Task: Look for space in Poza Rica de Hidalgo, Mexico from 4th August, 2023 to 8th August, 2023 for 1 adult in price range Rs.10000 to Rs.15000. Place can be private room with 1  bedroom having 1 bed and 1 bathroom. Property type can be flatguest house, hotel. Booking option can be shelf check-in. Required host language is English.
Action: Mouse moved to (432, 100)
Screenshot: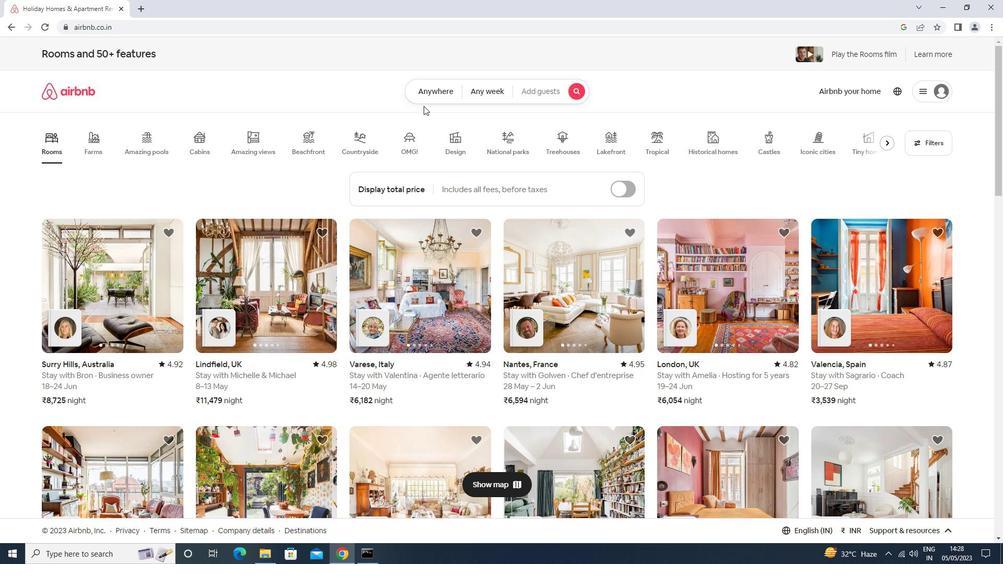 
Action: Mouse pressed left at (432, 100)
Screenshot: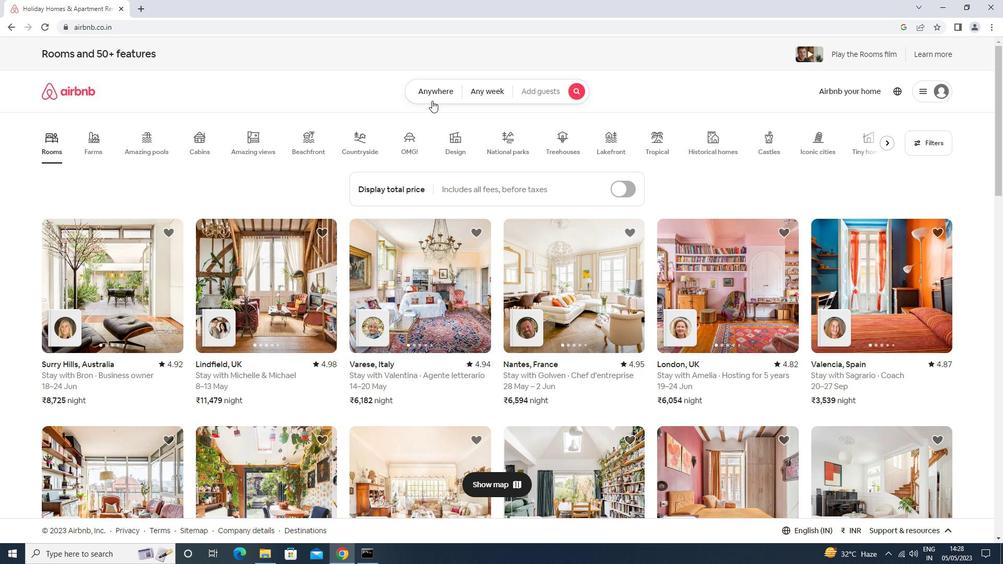 
Action: Mouse moved to (380, 138)
Screenshot: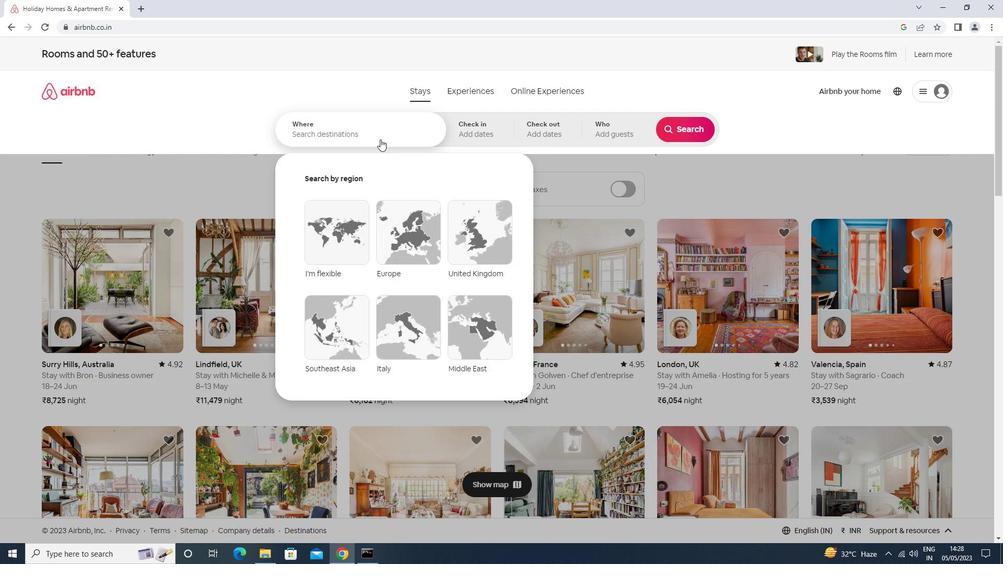 
Action: Mouse pressed left at (380, 138)
Screenshot: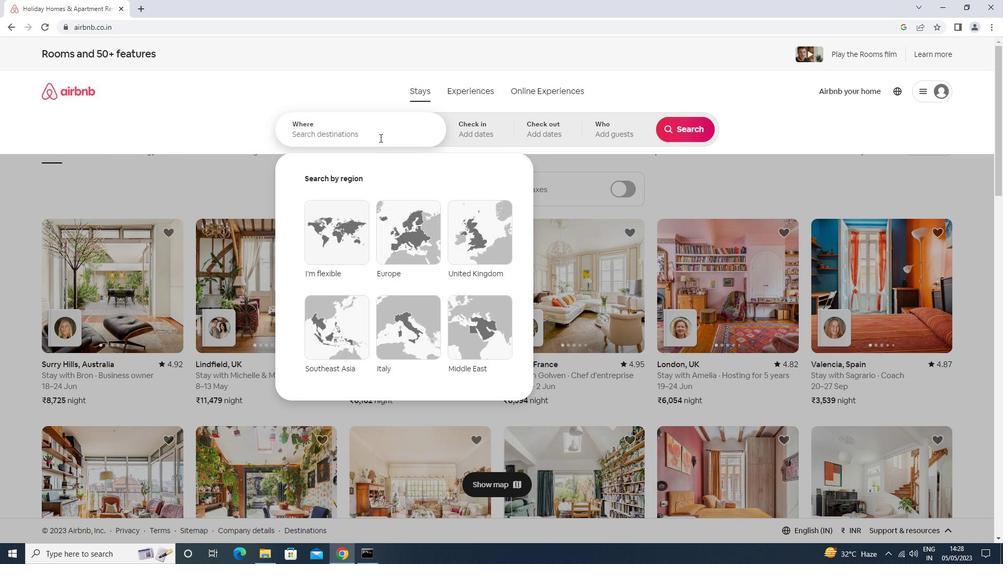 
Action: Key pressed <Key.shift><Key.shift>P<Key.space><Key.backspace>OZO<Key.space><Key.shift>RICA<Key.space>DEW<Key.backspace><Key.space><Key.shift>HI<Key.down><Key.enter>
Screenshot: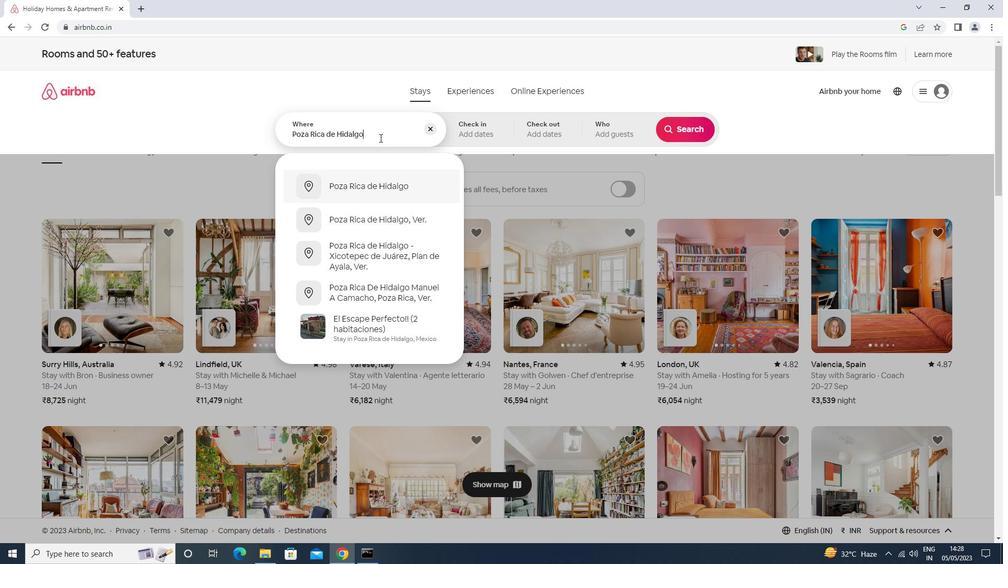 
Action: Mouse moved to (677, 210)
Screenshot: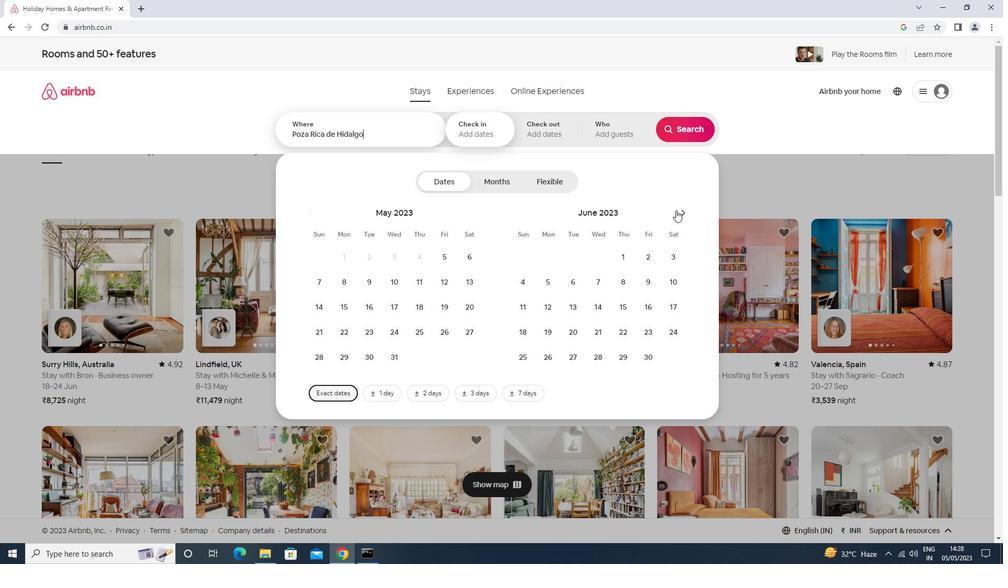 
Action: Mouse pressed left at (677, 210)
Screenshot: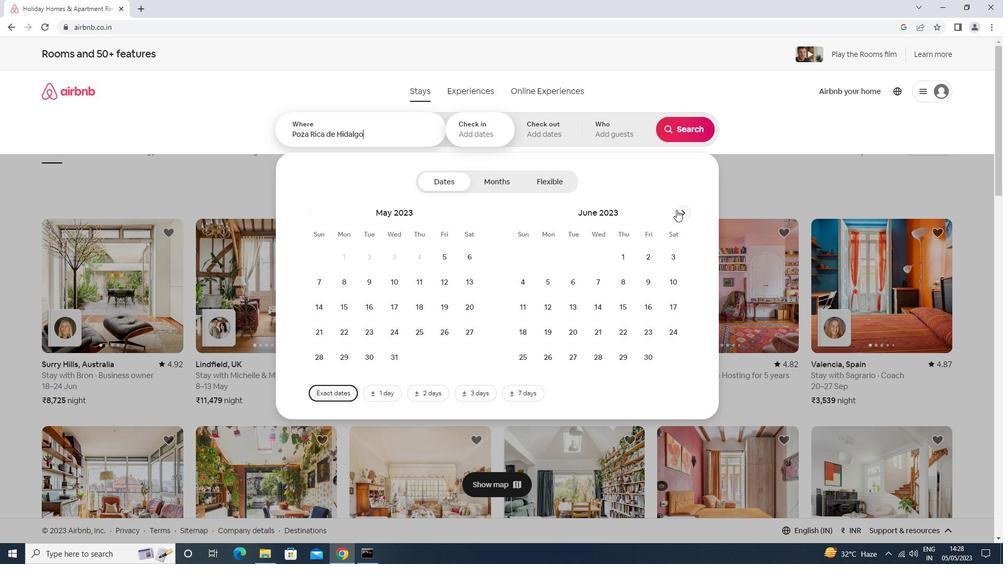 
Action: Mouse pressed left at (677, 210)
Screenshot: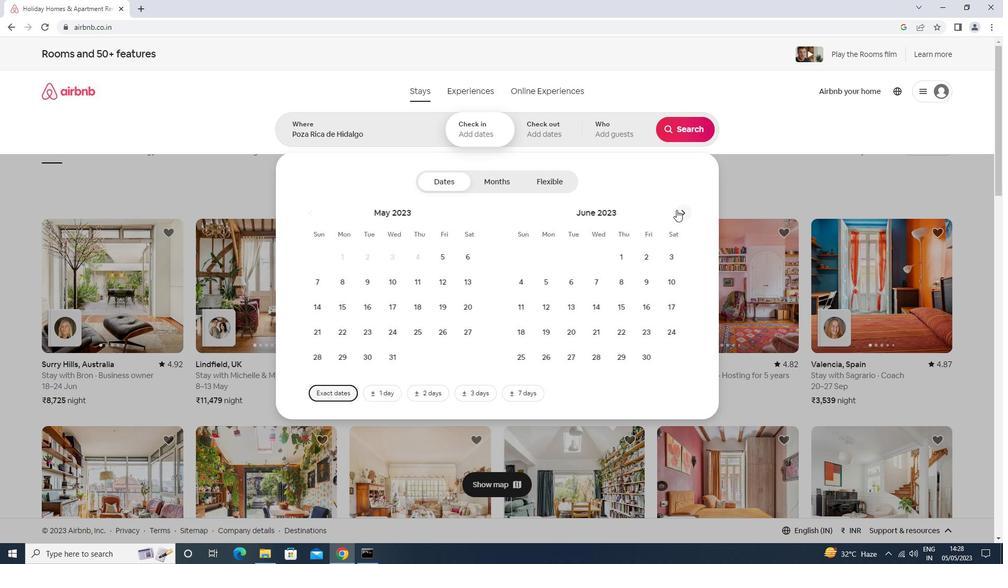 
Action: Mouse pressed left at (677, 210)
Screenshot: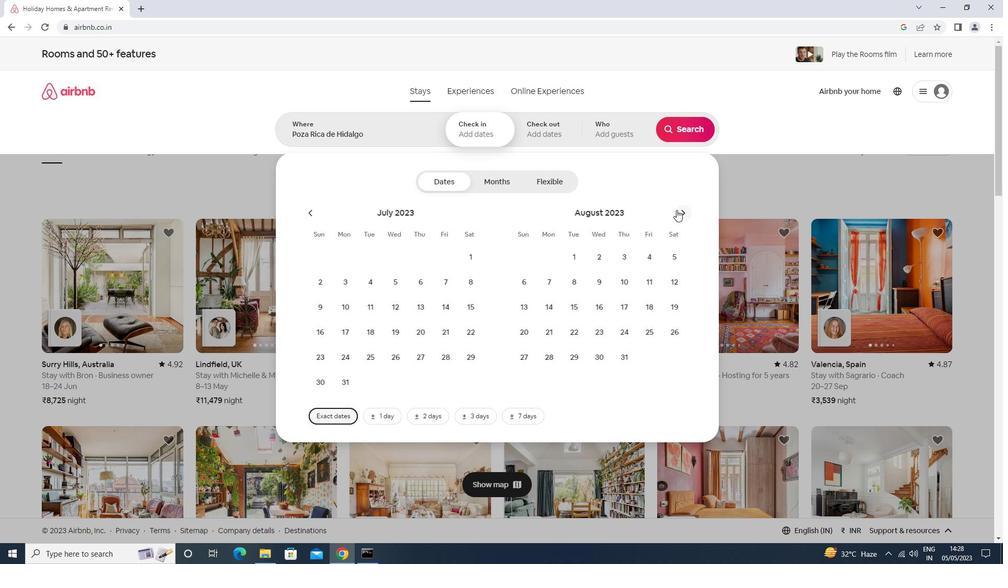 
Action: Mouse moved to (425, 258)
Screenshot: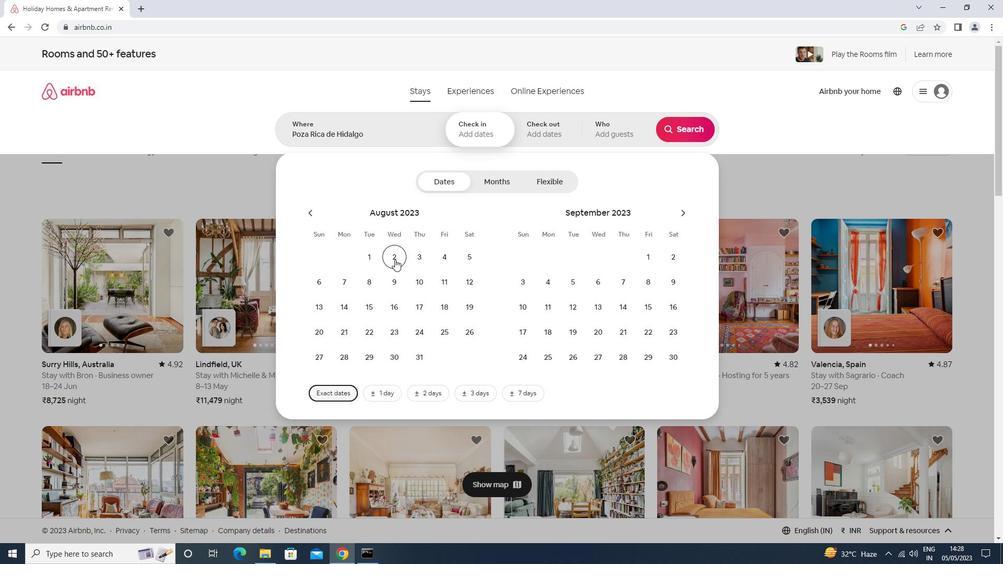 
Action: Mouse pressed left at (425, 258)
Screenshot: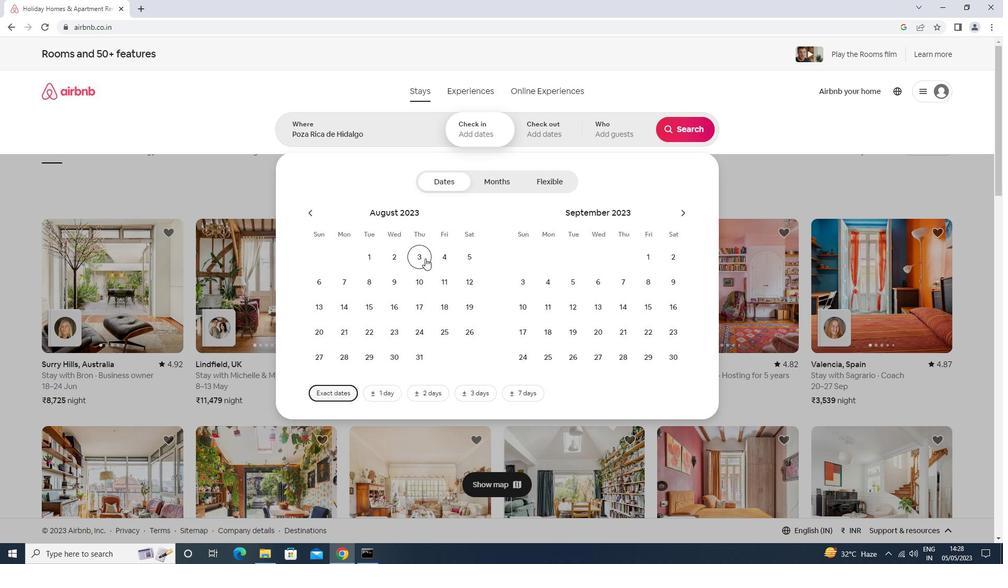 
Action: Mouse moved to (370, 277)
Screenshot: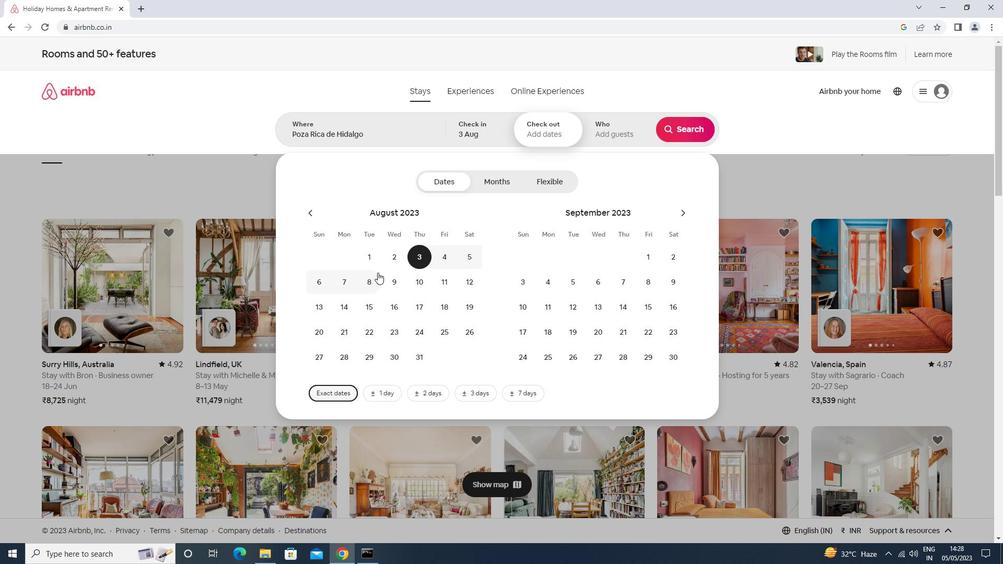 
Action: Mouse pressed left at (370, 277)
Screenshot: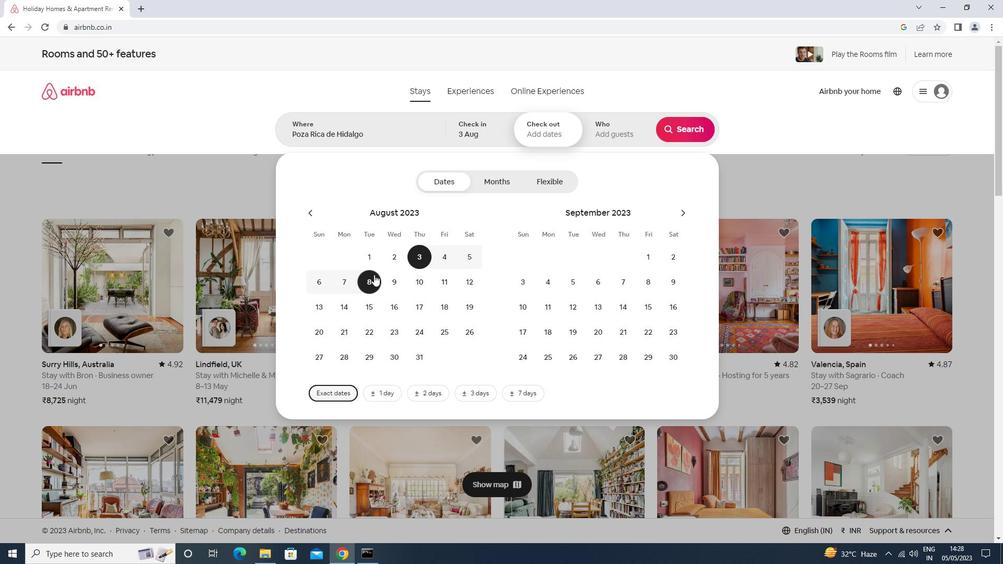 
Action: Mouse moved to (630, 135)
Screenshot: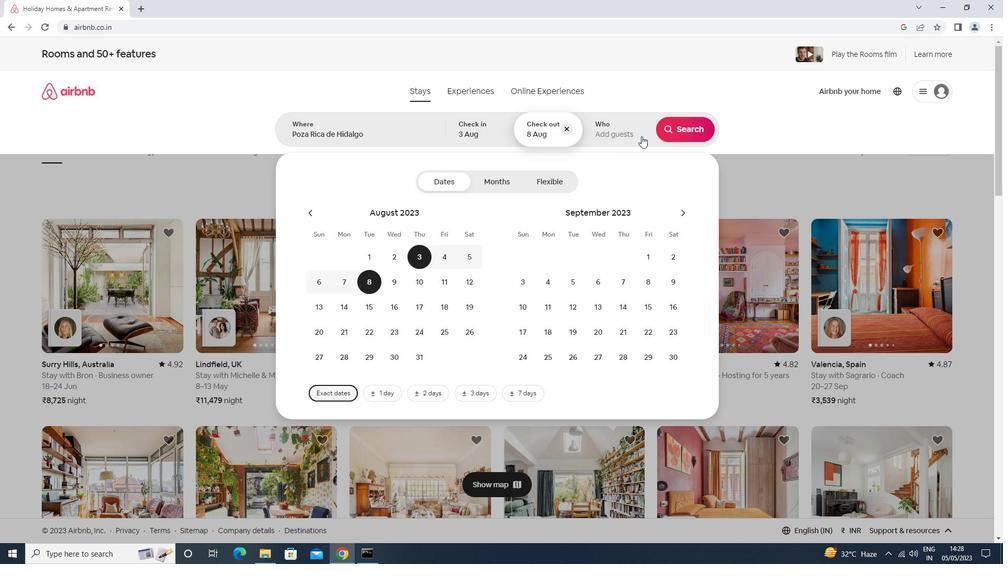 
Action: Mouse pressed left at (630, 135)
Screenshot: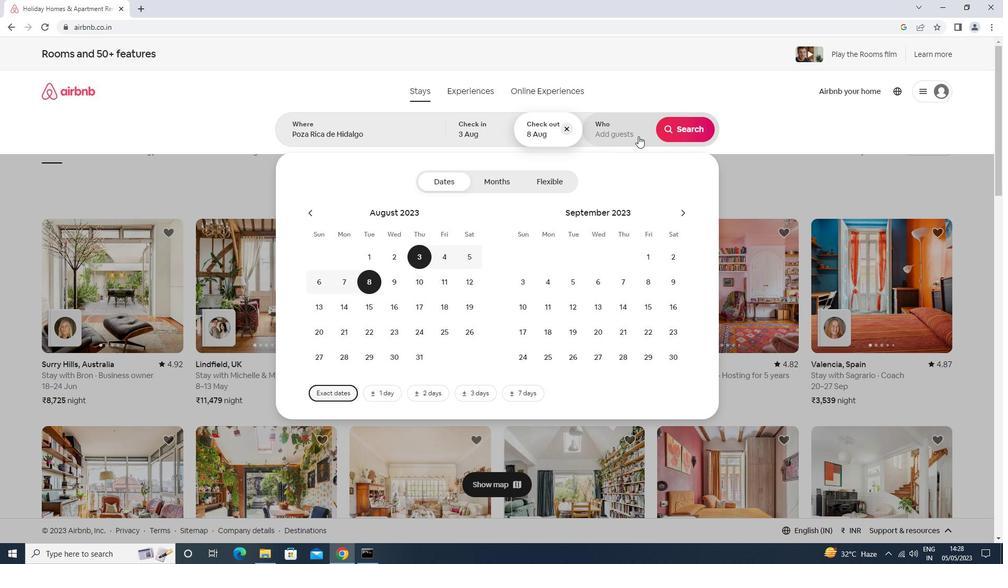 
Action: Mouse moved to (685, 182)
Screenshot: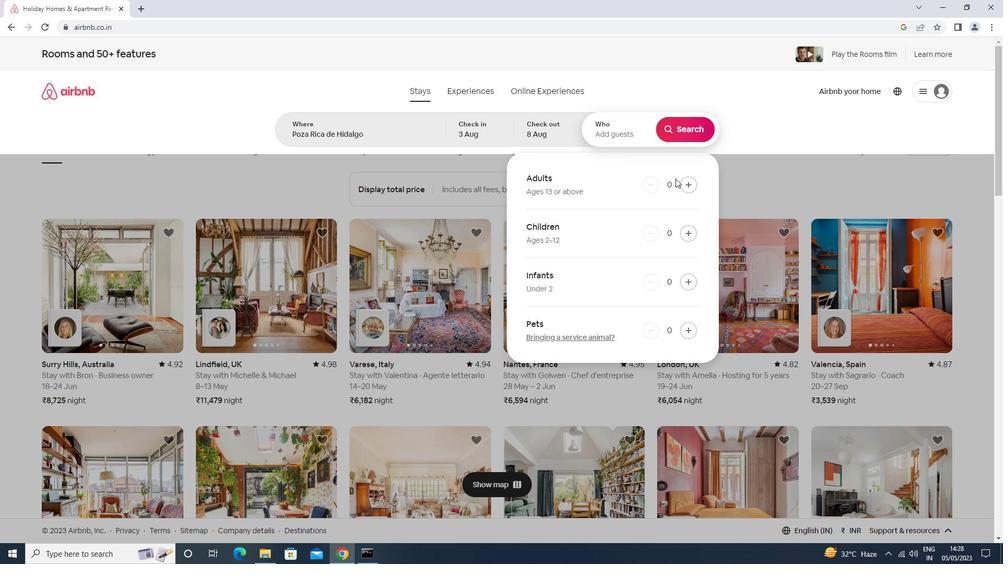 
Action: Mouse pressed left at (685, 182)
Screenshot: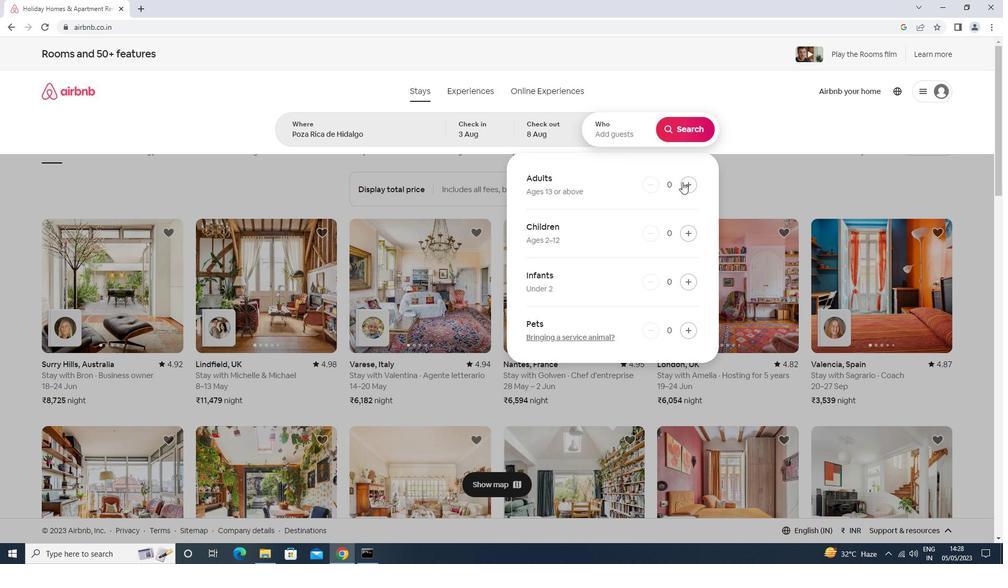 
Action: Mouse moved to (676, 130)
Screenshot: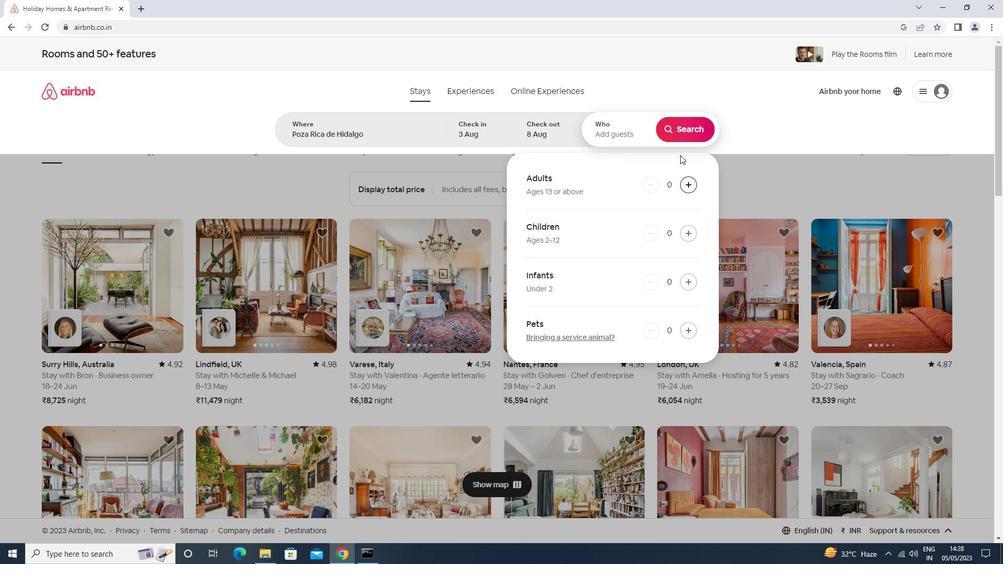 
Action: Mouse pressed left at (676, 130)
Screenshot: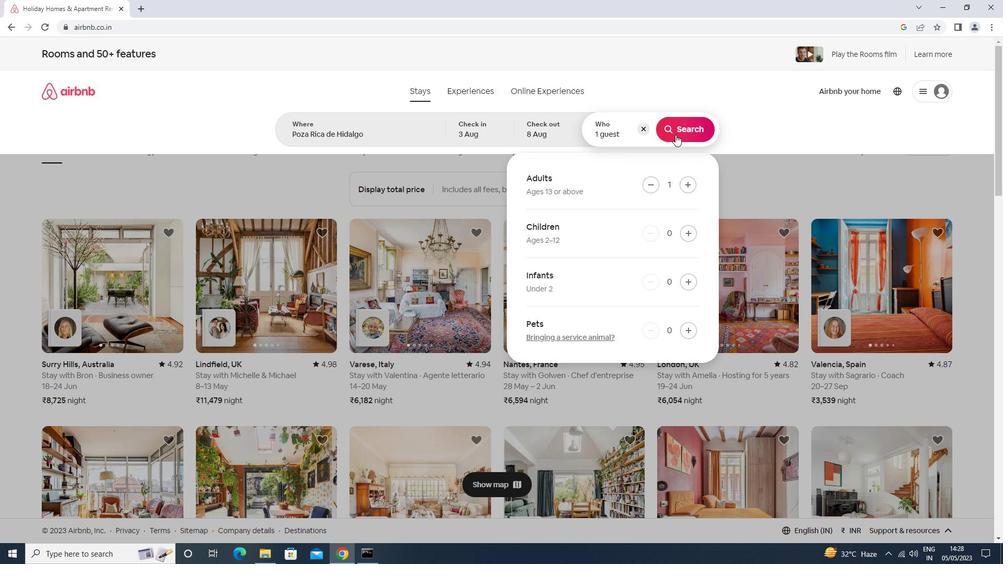 
Action: Mouse moved to (957, 96)
Screenshot: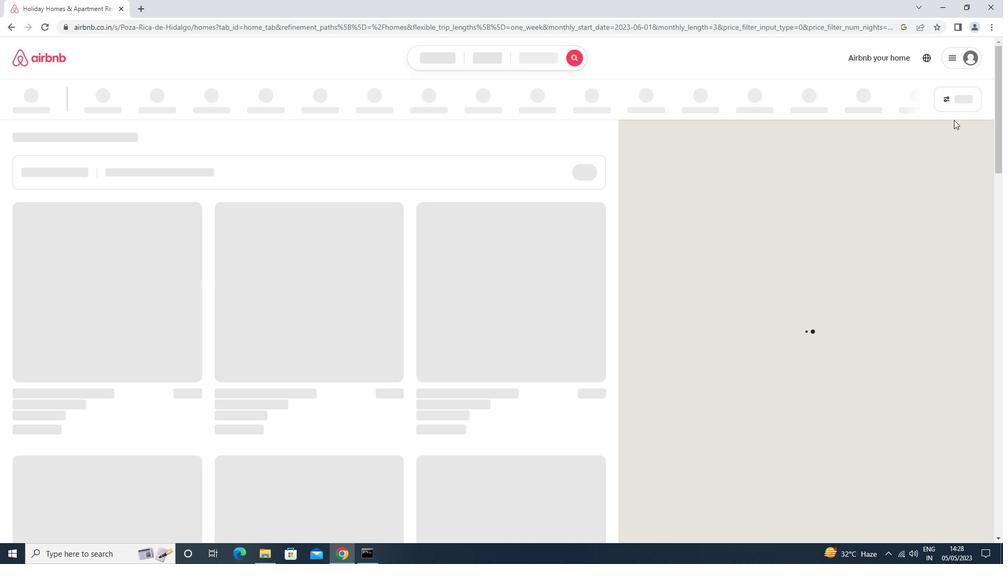 
Action: Mouse pressed left at (957, 96)
Screenshot: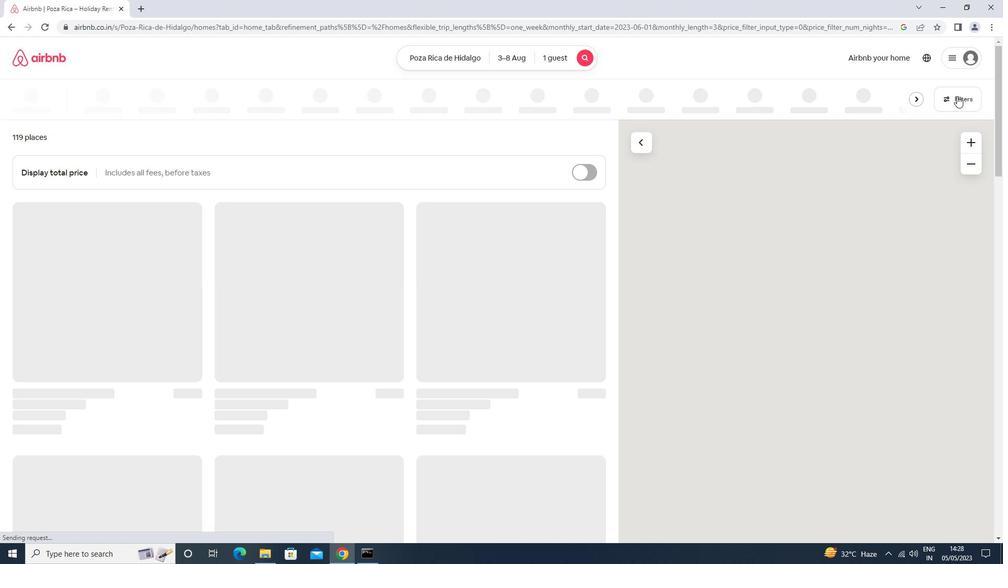 
Action: Mouse moved to (392, 353)
Screenshot: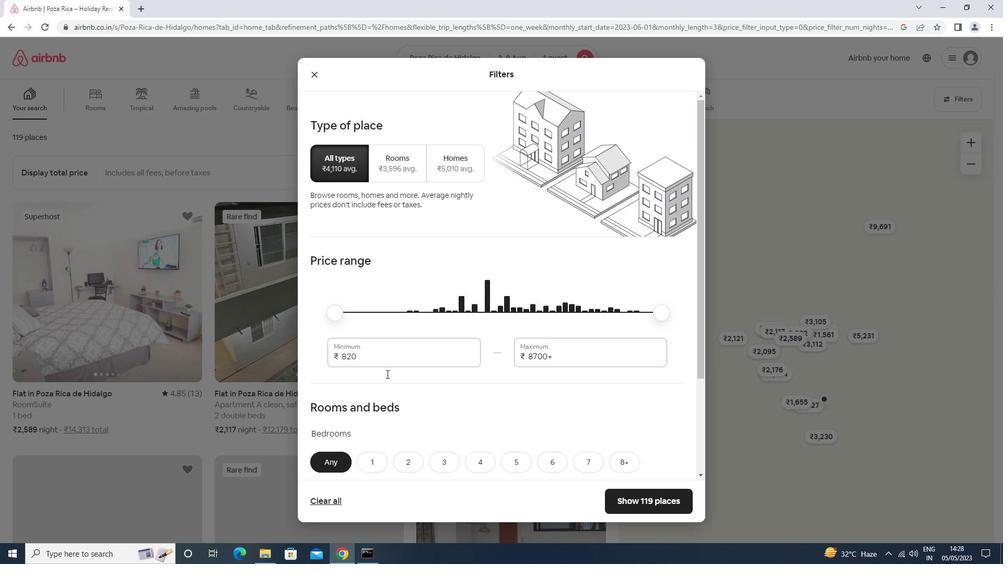 
Action: Mouse pressed left at (392, 353)
Screenshot: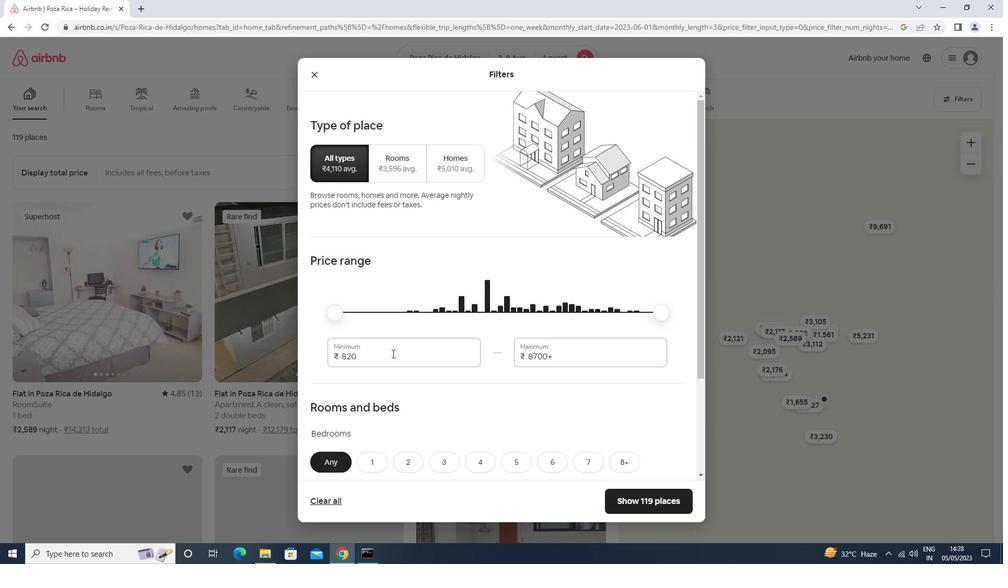 
Action: Mouse moved to (392, 353)
Screenshot: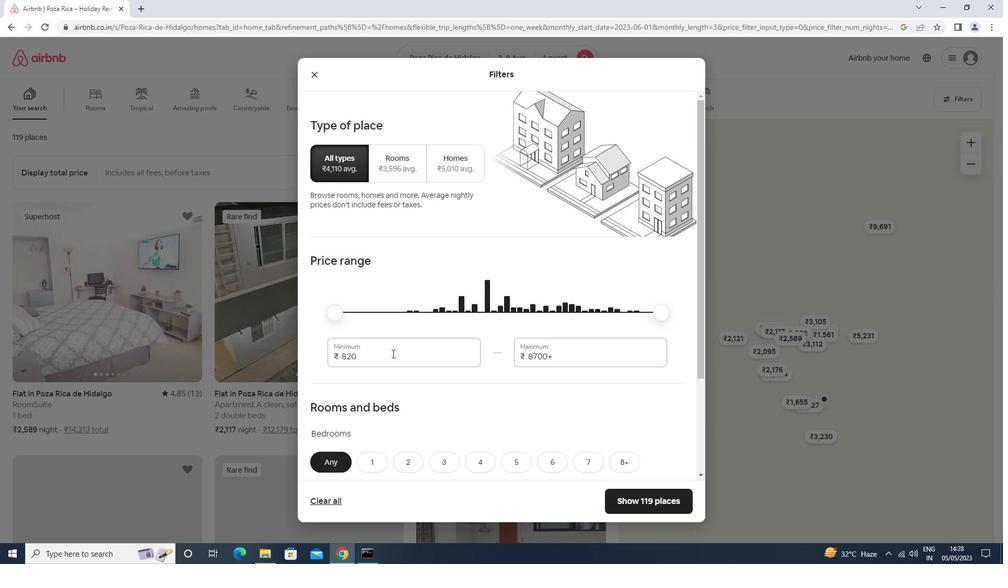 
Action: Key pressed <Key.backspace><Key.backspace><Key.backspace><Key.backspace>10000<Key.tab>15000
Screenshot: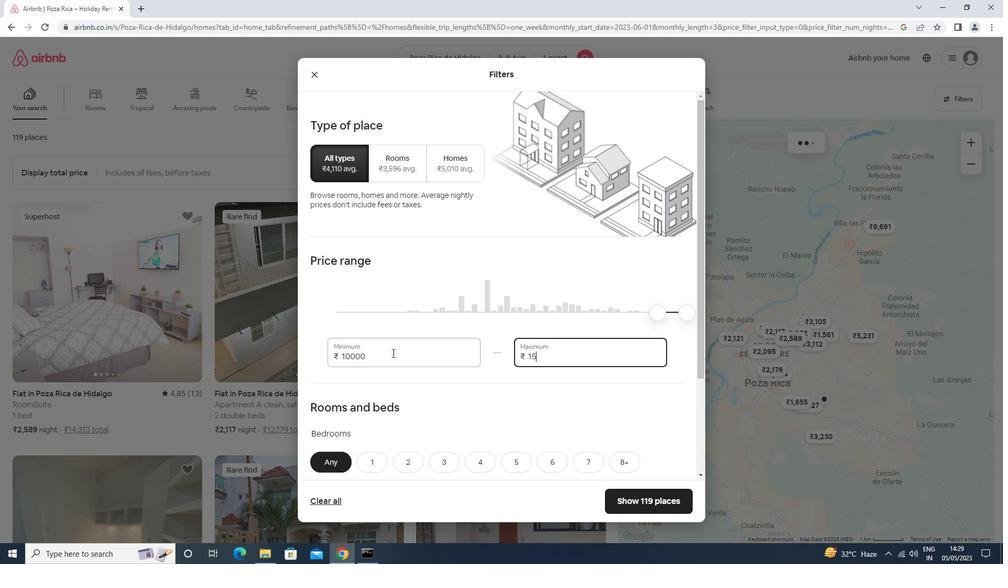 
Action: Mouse scrolled (392, 352) with delta (0, 0)
Screenshot: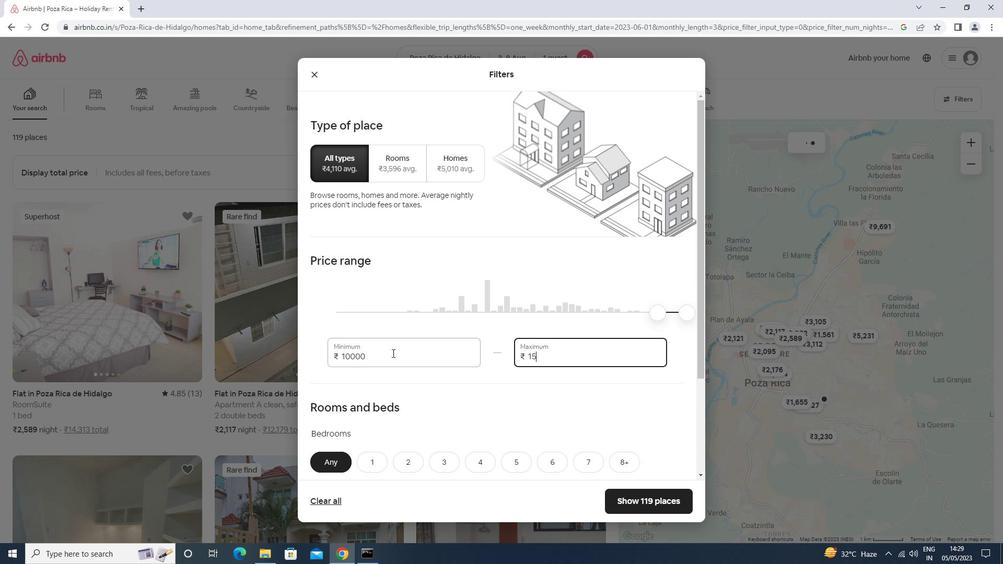 
Action: Mouse scrolled (392, 352) with delta (0, 0)
Screenshot: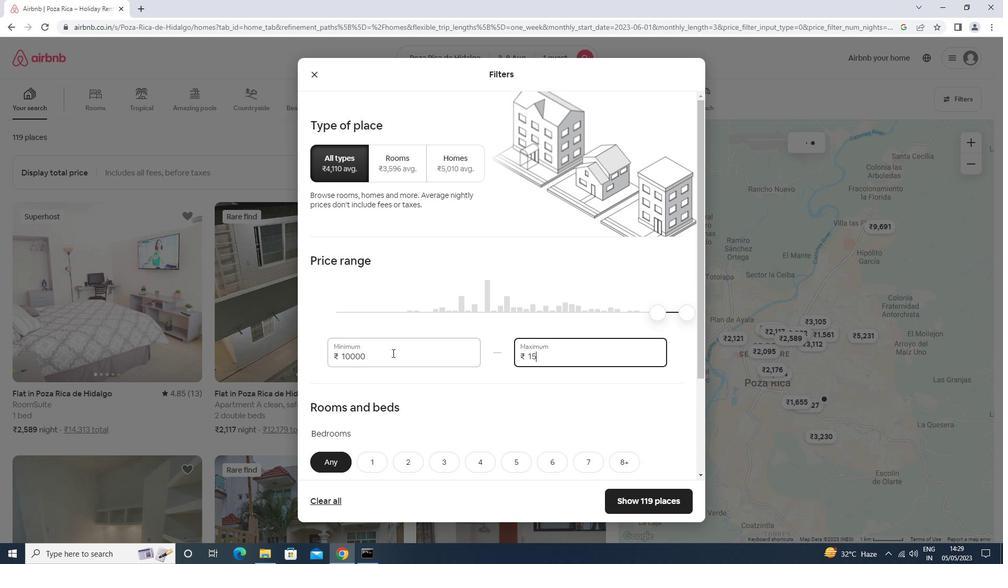 
Action: Mouse scrolled (392, 352) with delta (0, 0)
Screenshot: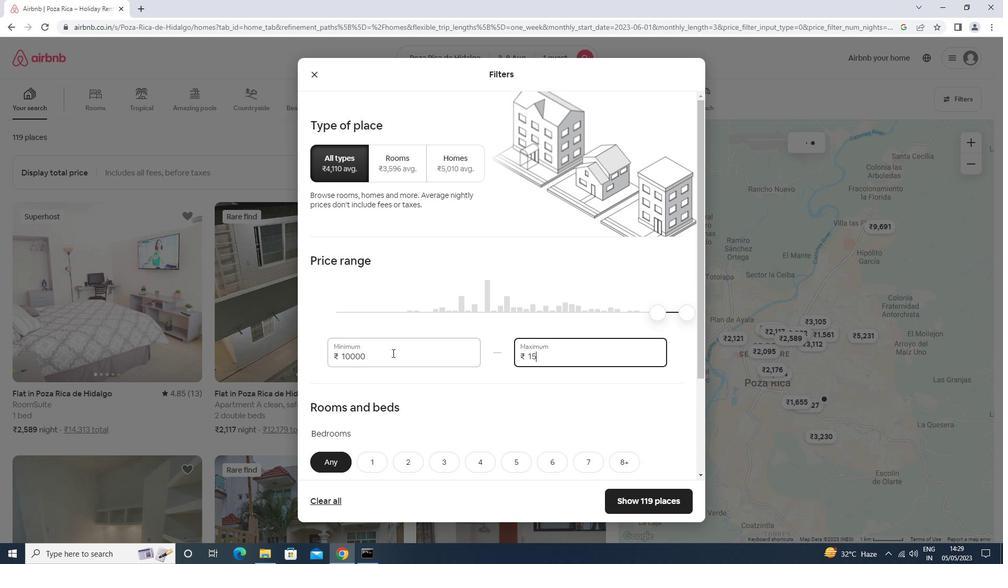 
Action: Mouse moved to (380, 329)
Screenshot: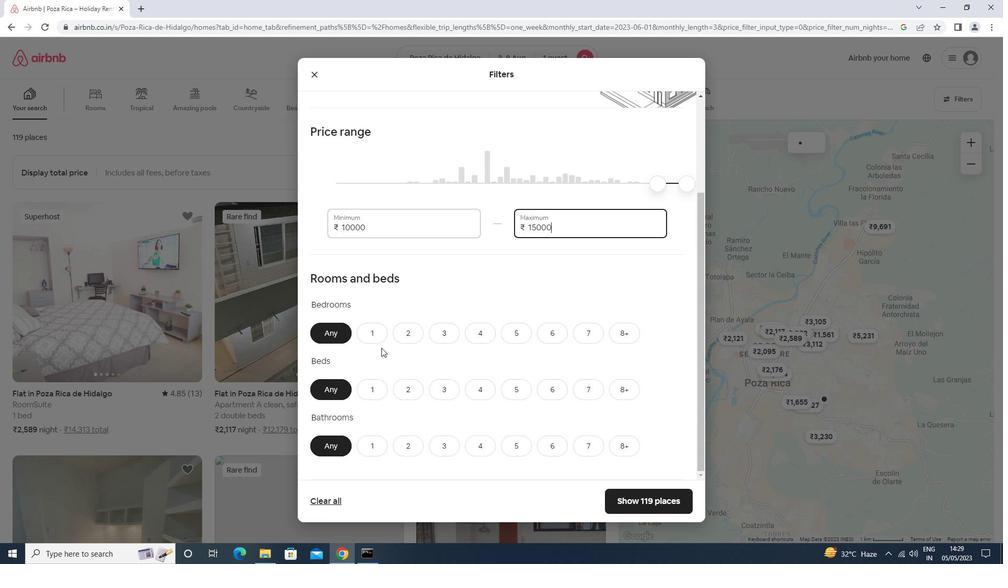 
Action: Mouse pressed left at (380, 329)
Screenshot: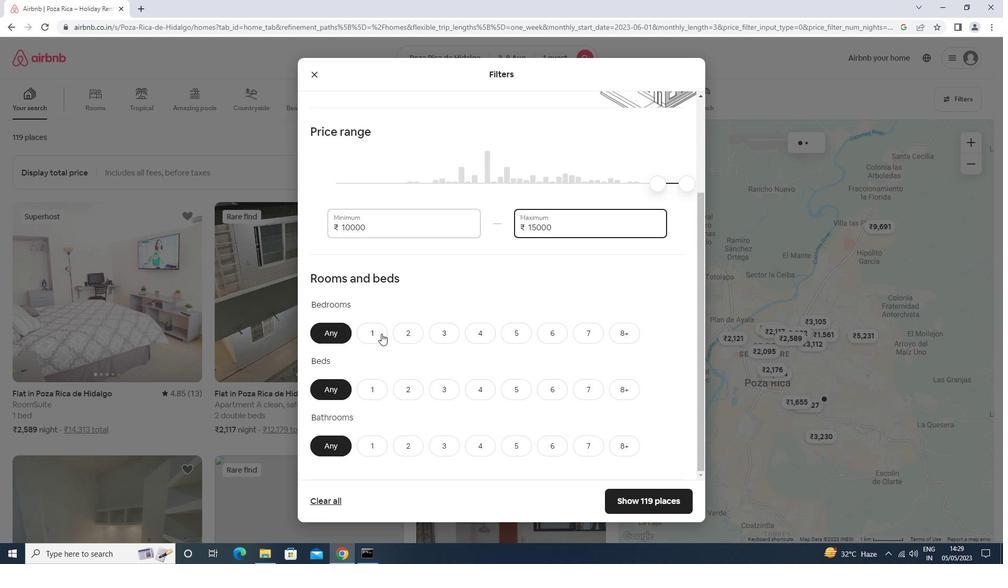 
Action: Mouse moved to (369, 391)
Screenshot: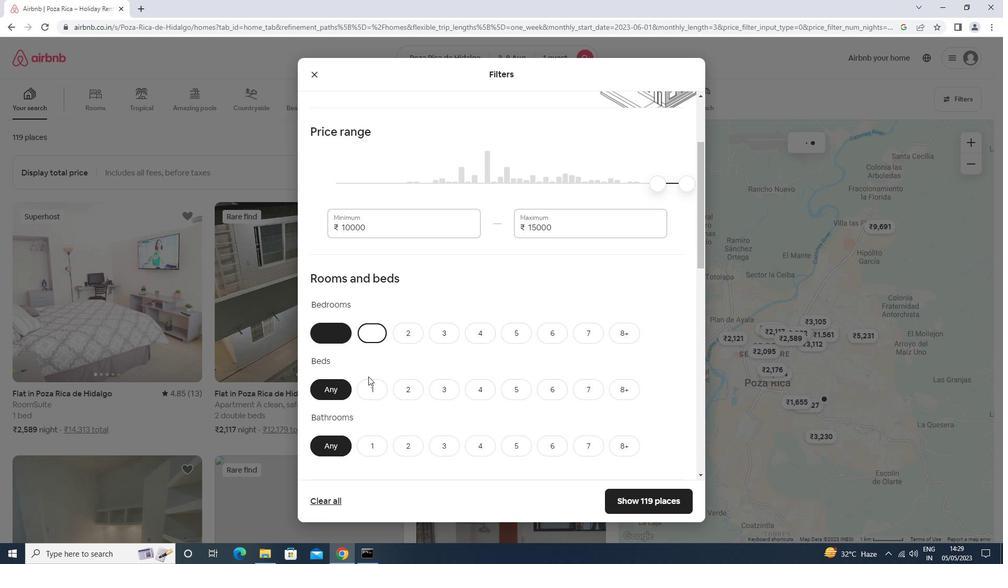 
Action: Mouse pressed left at (369, 391)
Screenshot: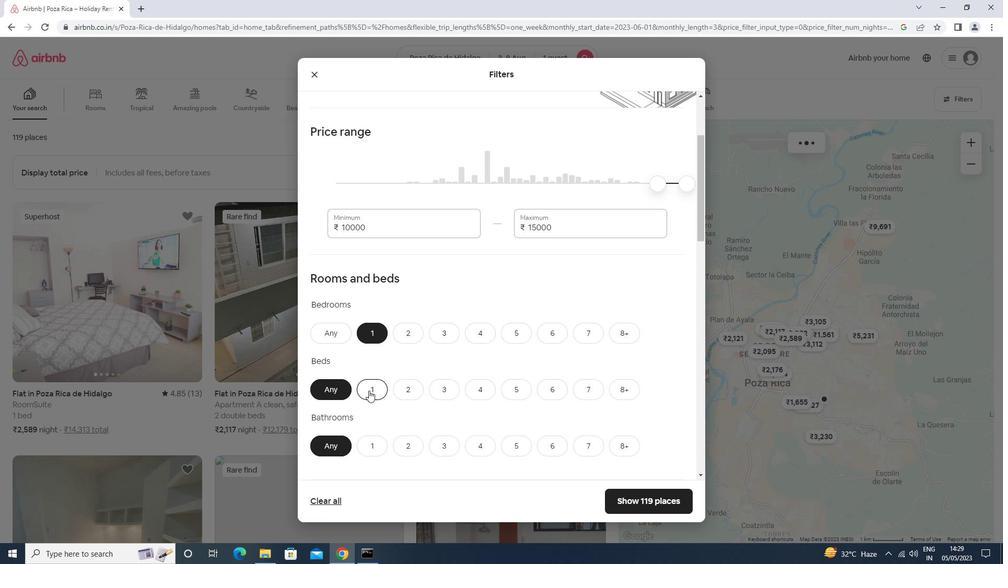 
Action: Mouse moved to (374, 448)
Screenshot: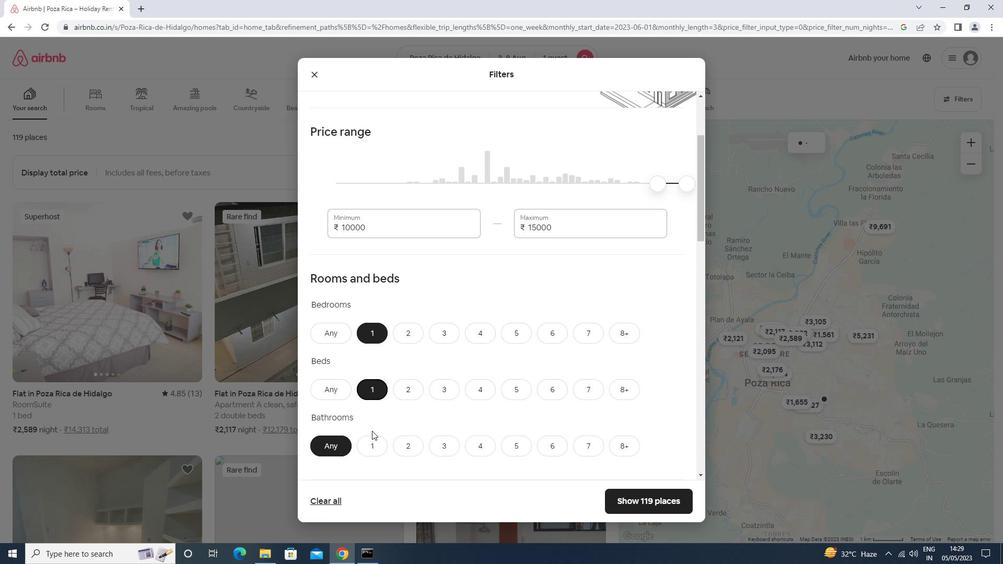 
Action: Mouse pressed left at (374, 448)
Screenshot: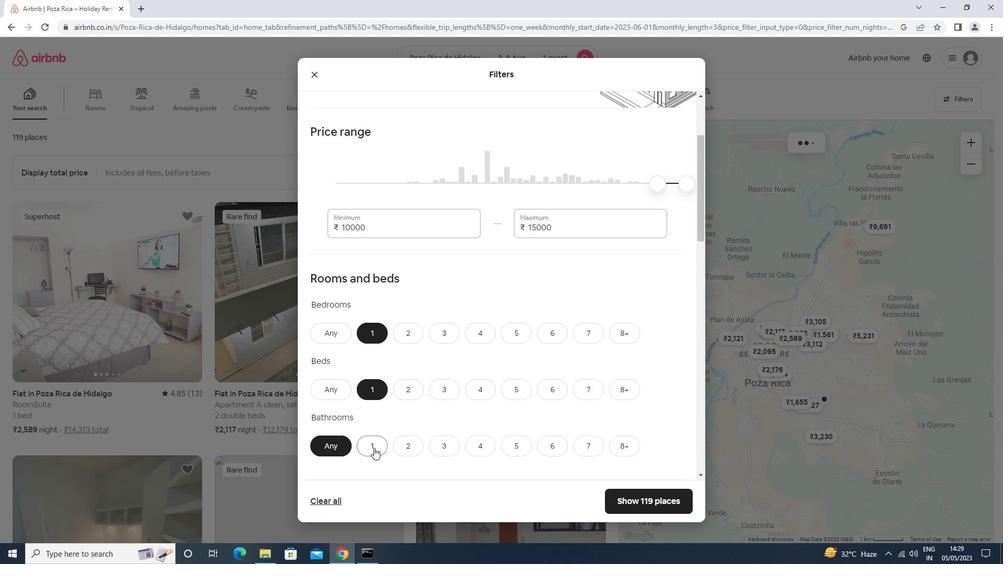 
Action: Mouse moved to (374, 448)
Screenshot: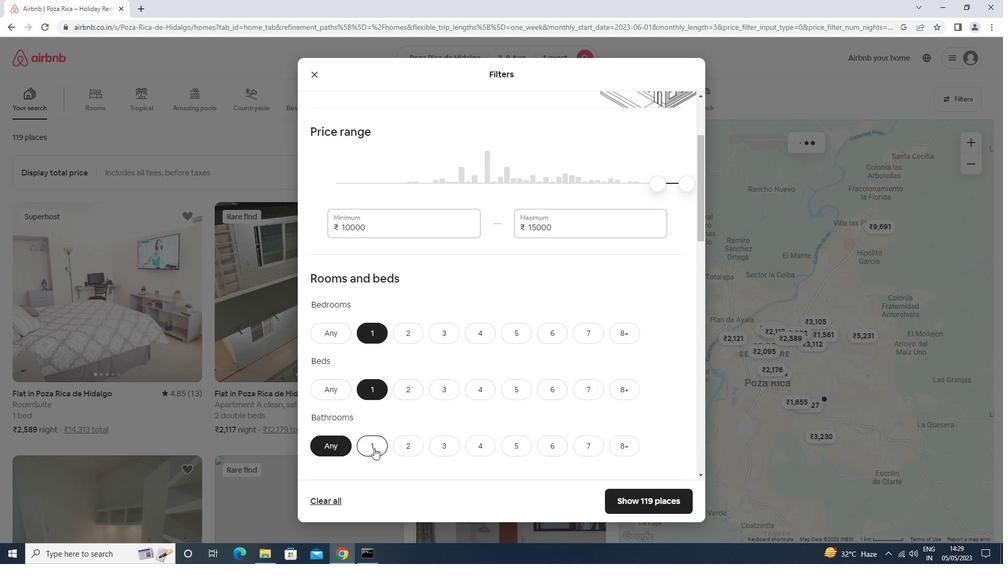 
Action: Mouse scrolled (374, 448) with delta (0, 0)
Screenshot: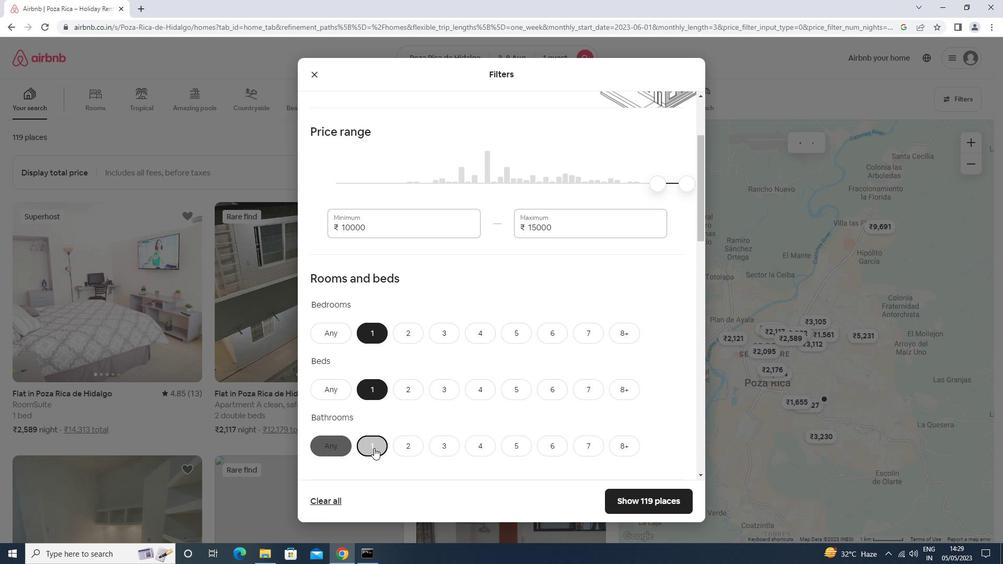 
Action: Mouse scrolled (374, 448) with delta (0, 0)
Screenshot: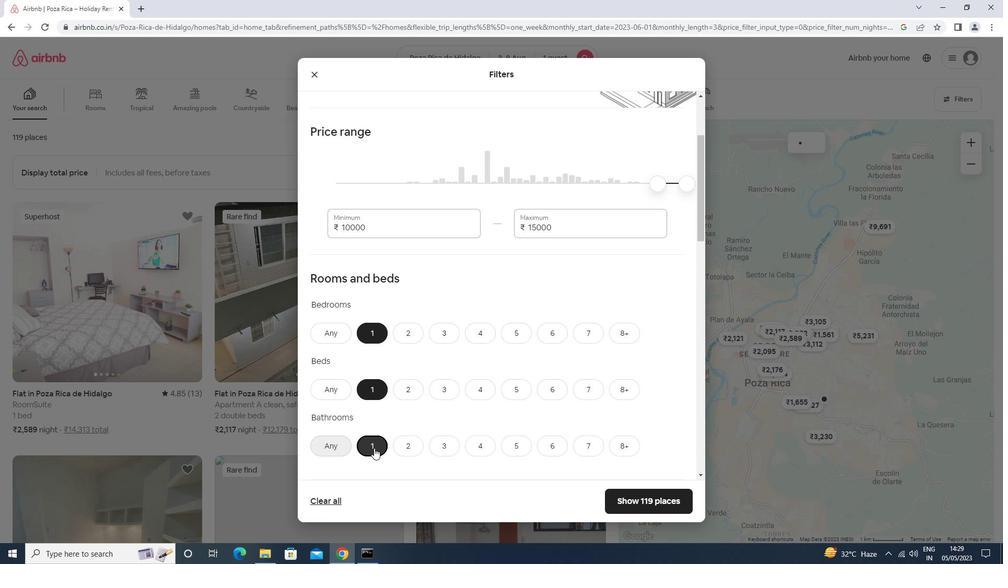 
Action: Mouse scrolled (374, 448) with delta (0, 0)
Screenshot: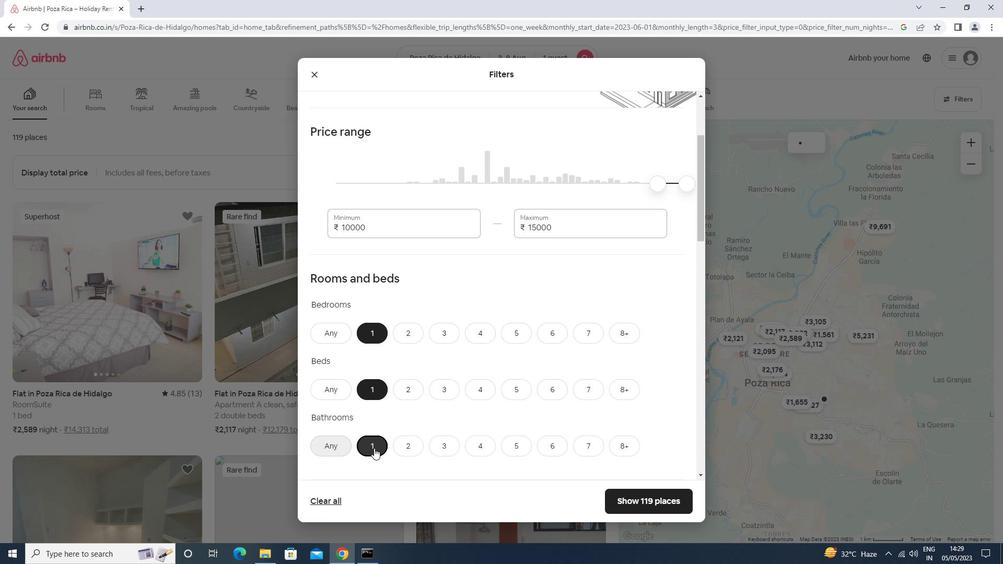 
Action: Mouse scrolled (374, 448) with delta (0, 0)
Screenshot: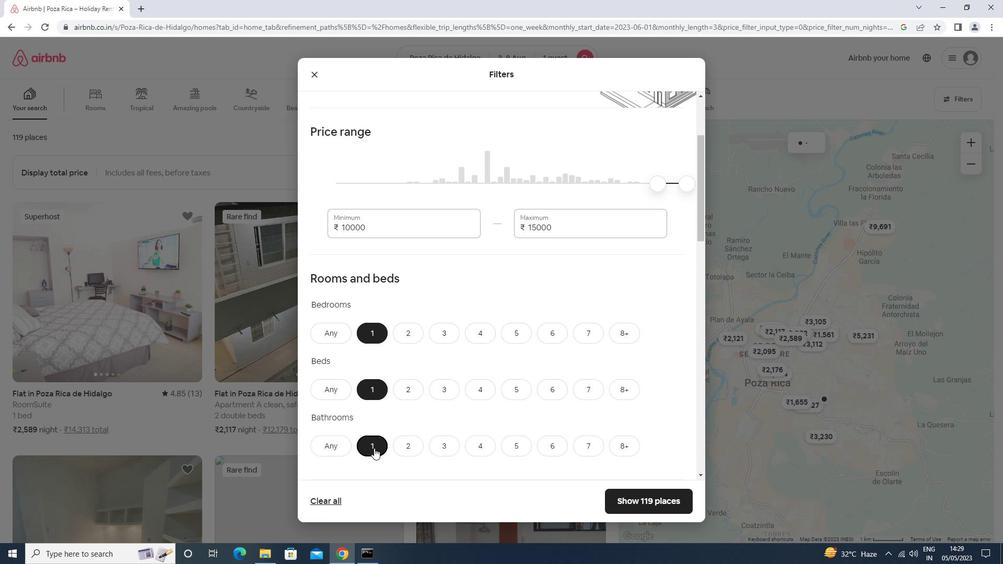 
Action: Mouse scrolled (374, 448) with delta (0, 0)
Screenshot: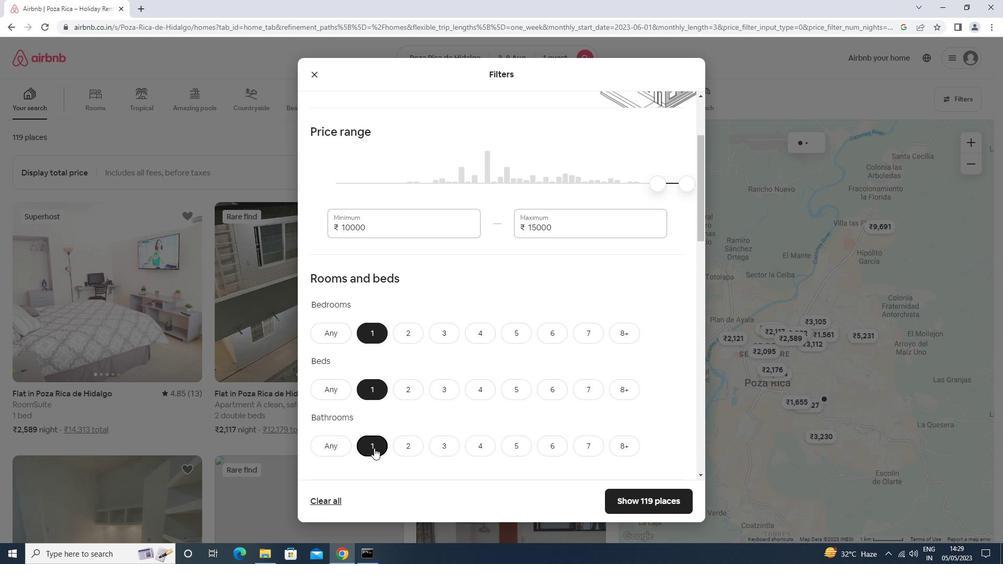 
Action: Mouse moved to (372, 302)
Screenshot: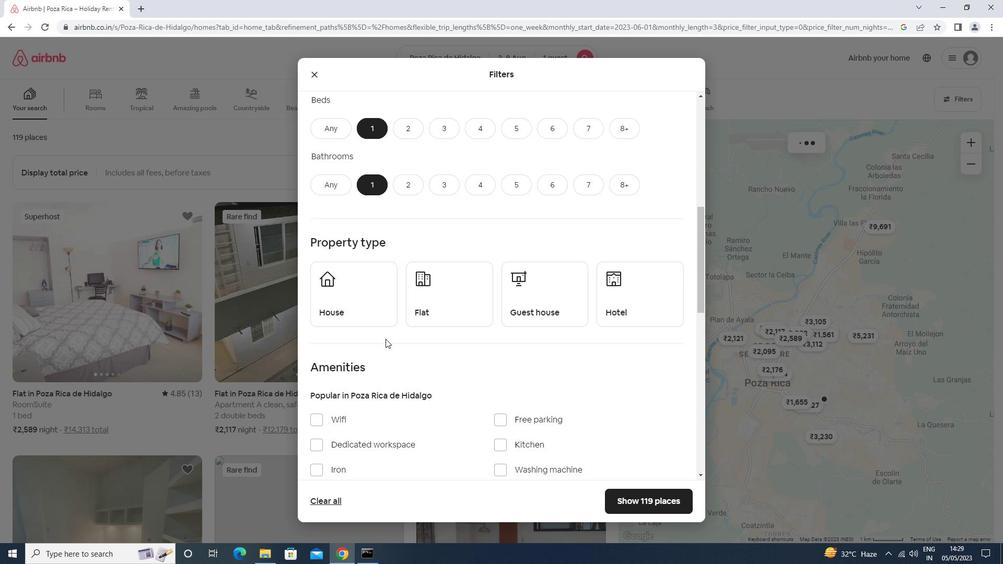 
Action: Mouse pressed left at (372, 302)
Screenshot: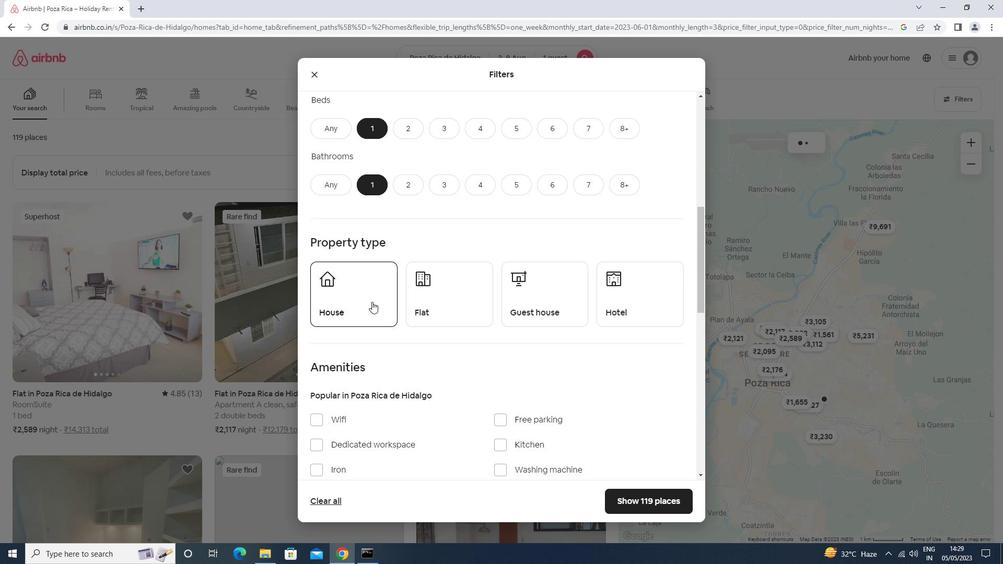 
Action: Mouse moved to (535, 311)
Screenshot: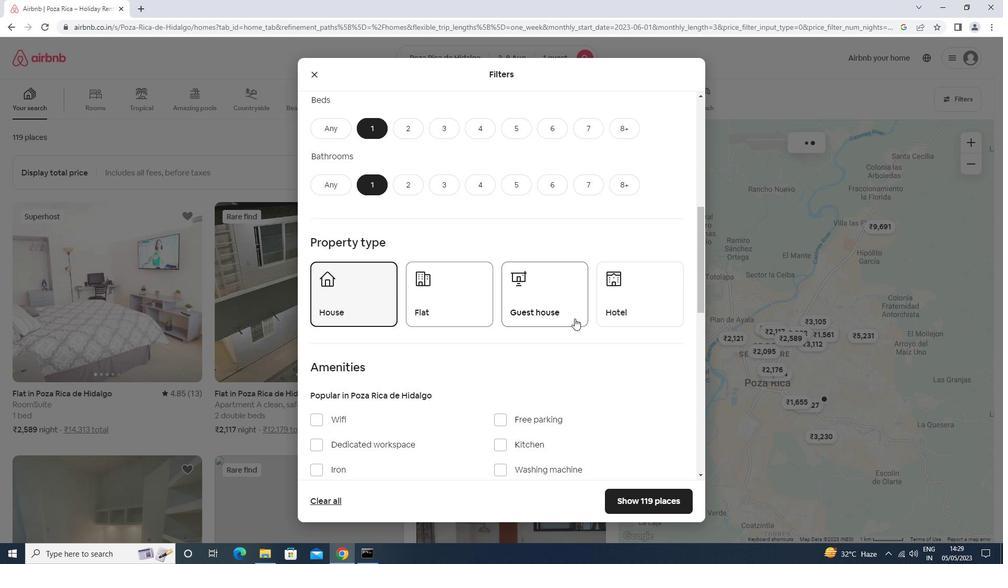 
Action: Mouse pressed left at (535, 311)
Screenshot: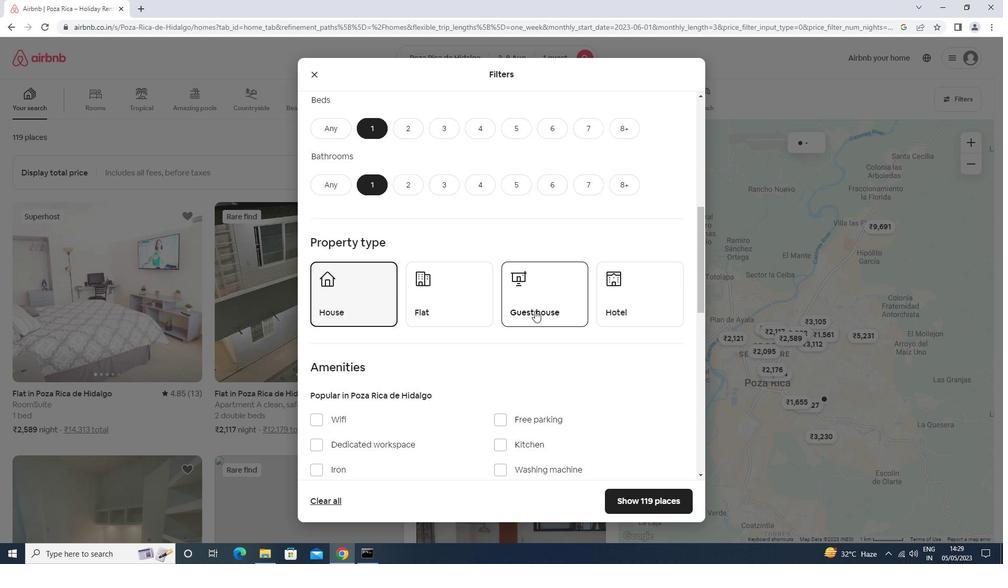 
Action: Mouse moved to (607, 305)
Screenshot: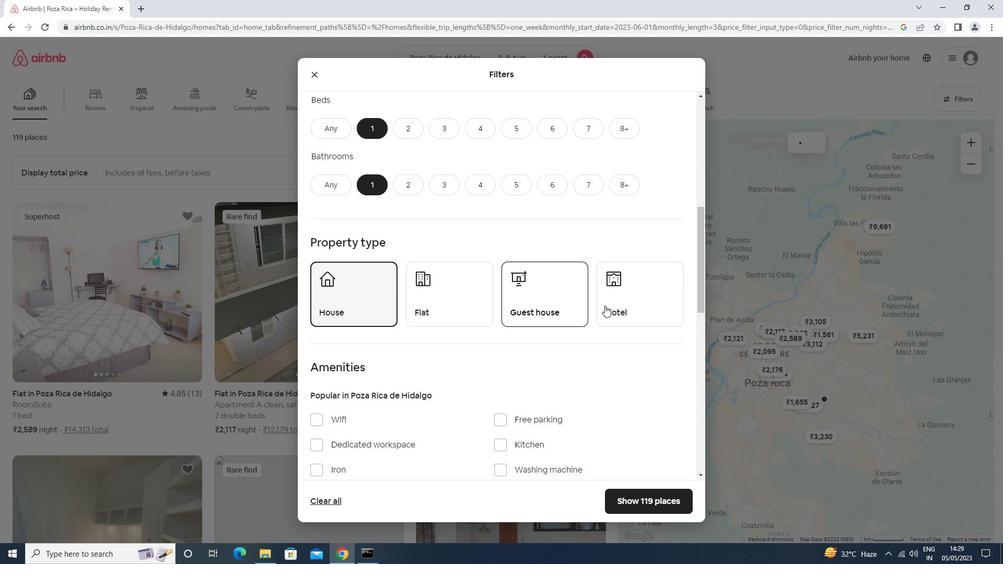 
Action: Mouse pressed left at (607, 305)
Screenshot: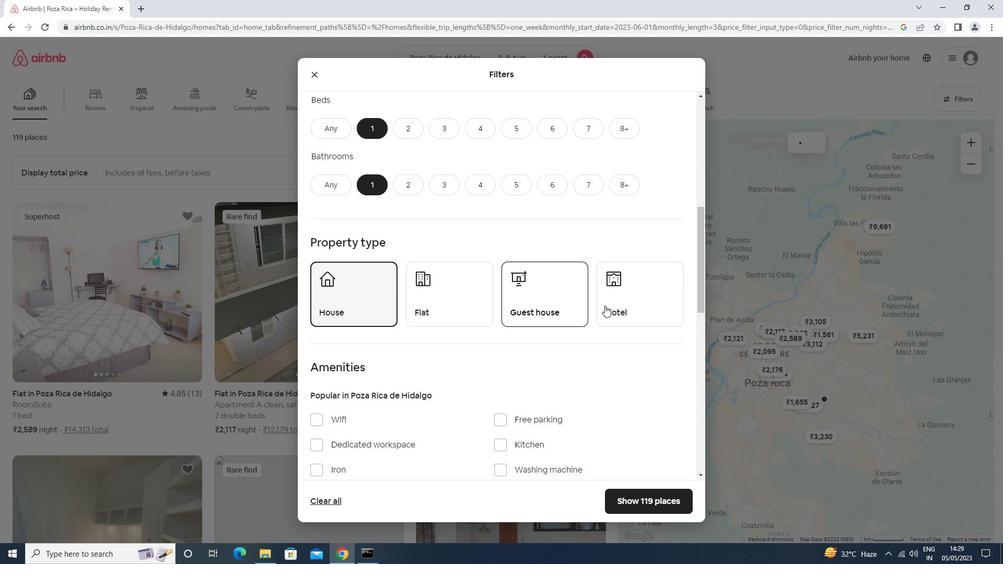 
Action: Mouse moved to (454, 309)
Screenshot: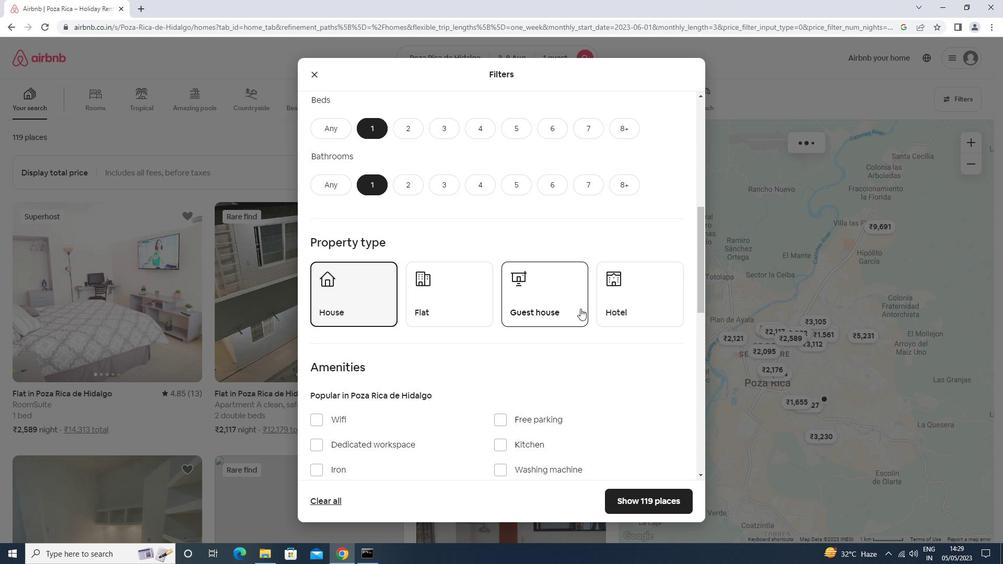 
Action: Mouse pressed left at (454, 309)
Screenshot: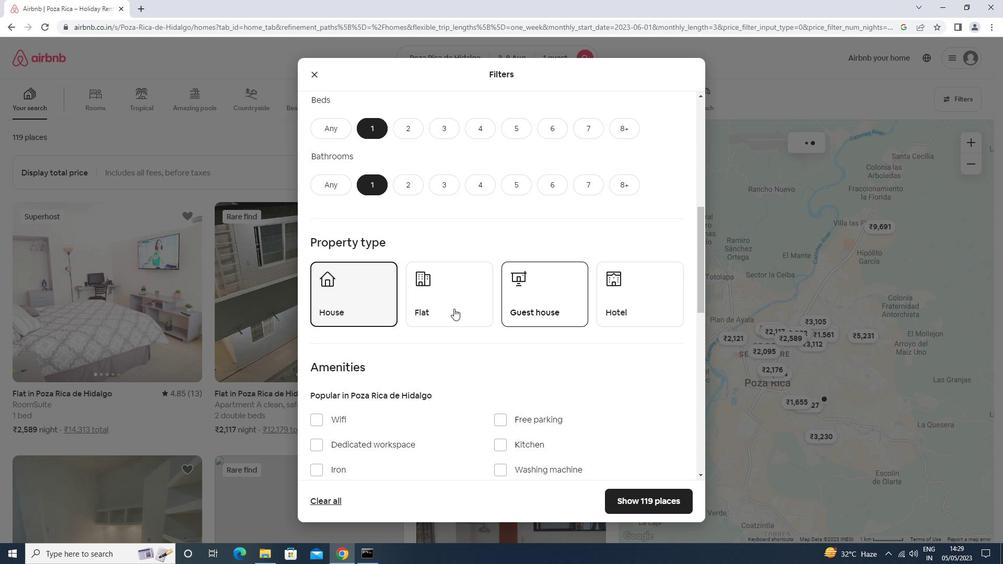 
Action: Mouse moved to (443, 361)
Screenshot: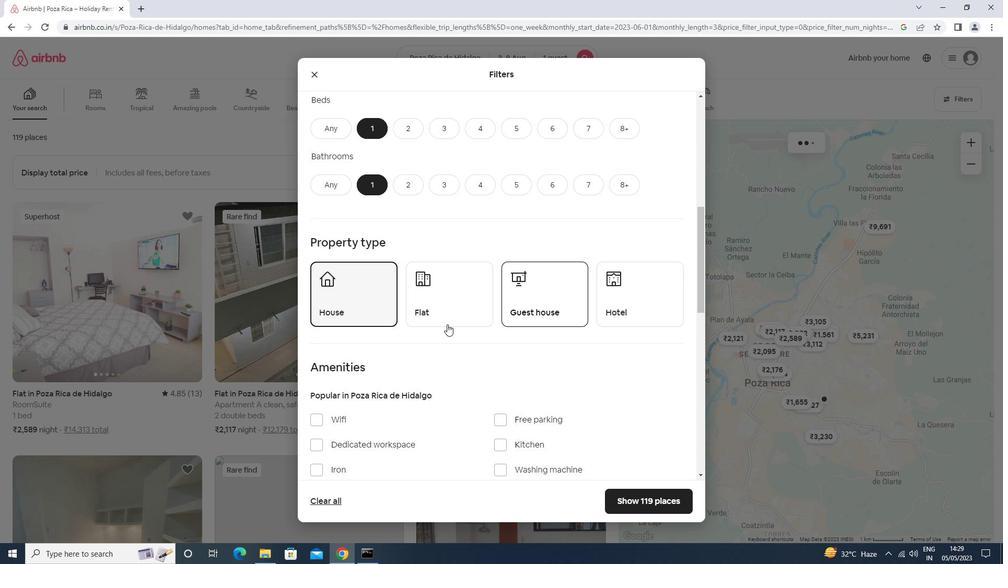 
Action: Mouse scrolled (443, 360) with delta (0, 0)
Screenshot: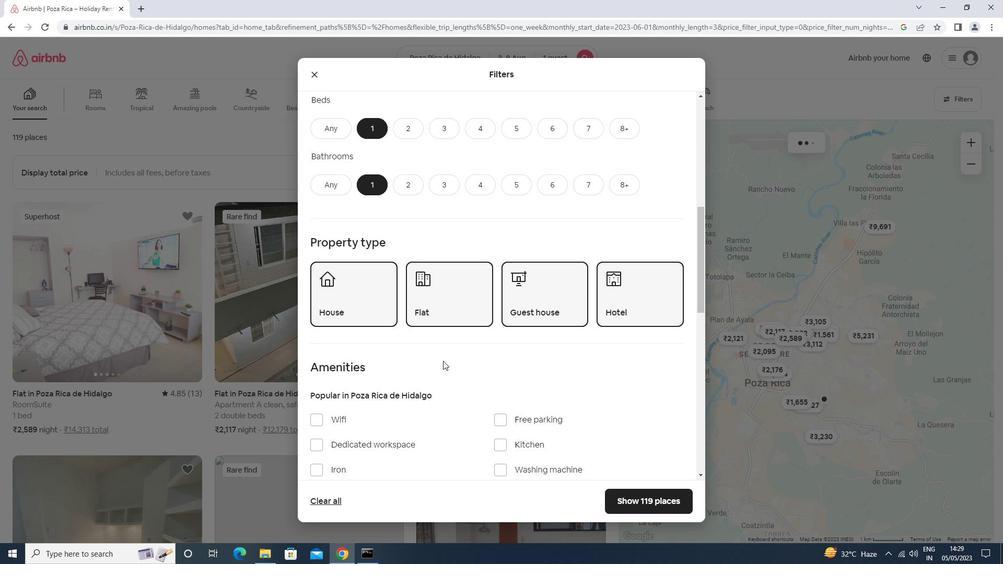 
Action: Mouse scrolled (443, 360) with delta (0, 0)
Screenshot: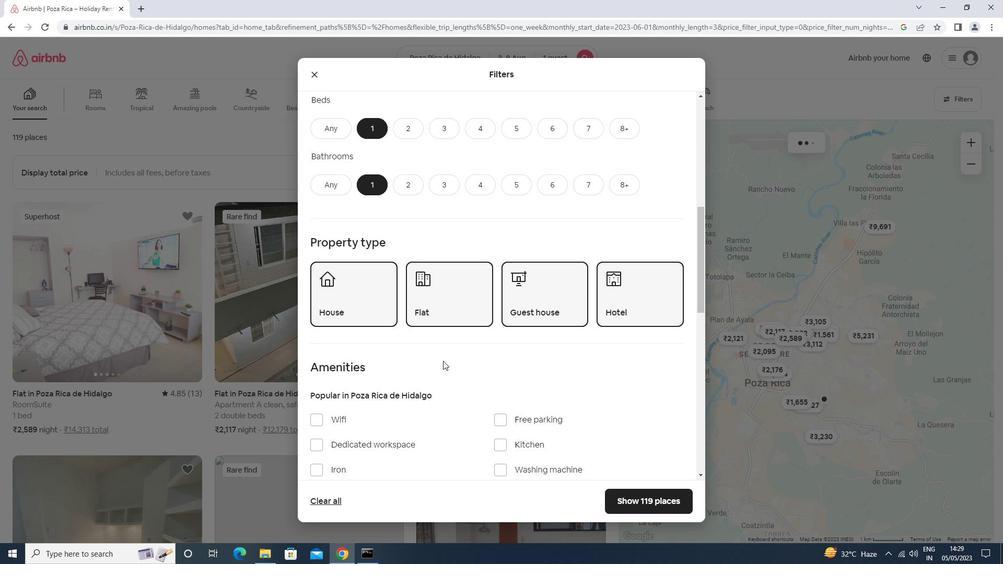 
Action: Mouse scrolled (443, 360) with delta (0, 0)
Screenshot: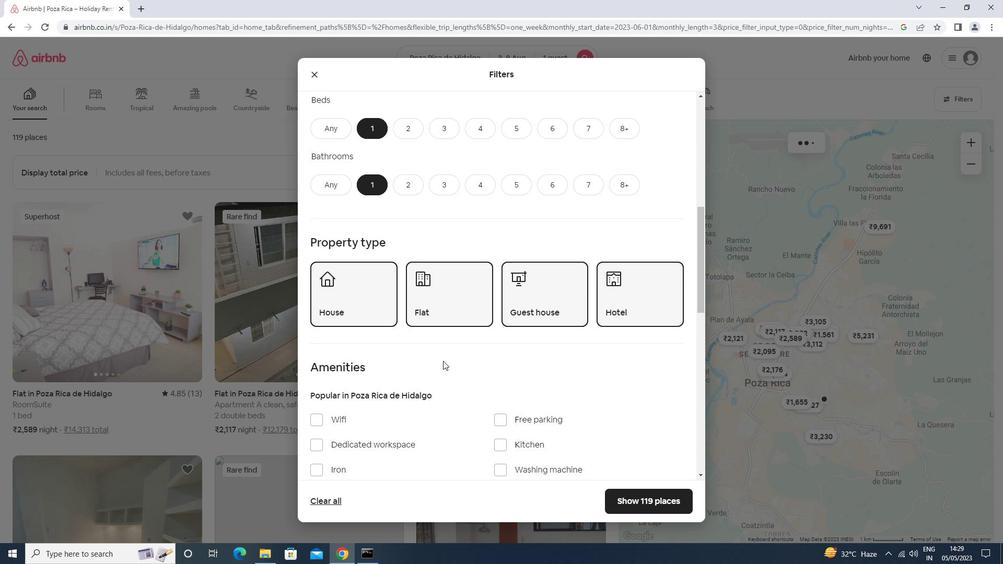 
Action: Mouse scrolled (443, 360) with delta (0, 0)
Screenshot: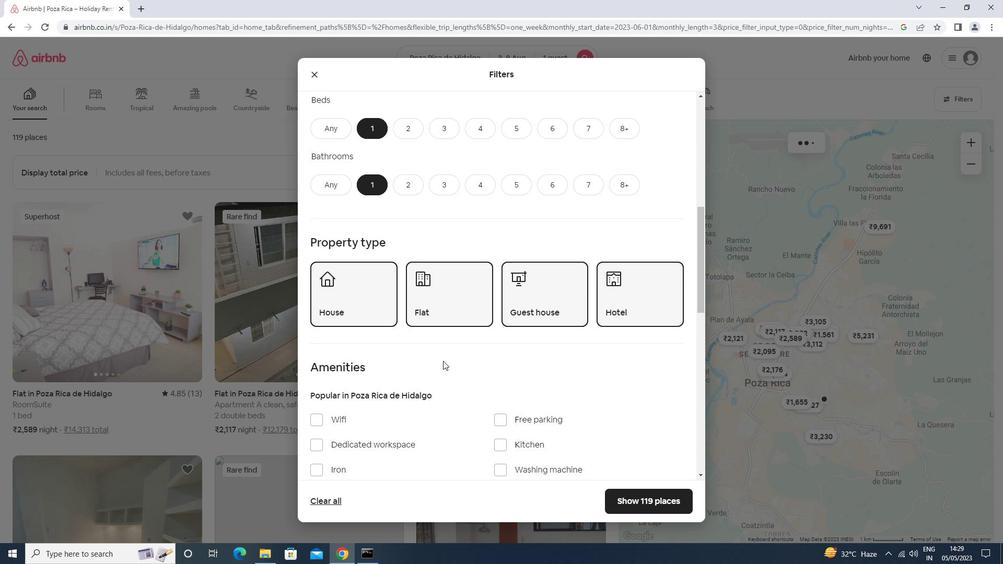 
Action: Mouse moved to (666, 404)
Screenshot: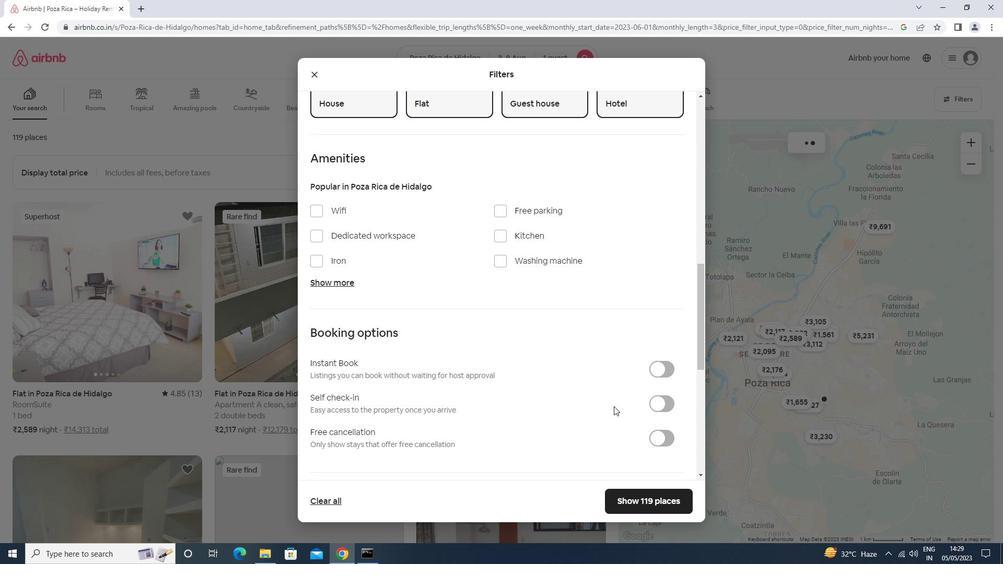 
Action: Mouse pressed left at (666, 404)
Screenshot: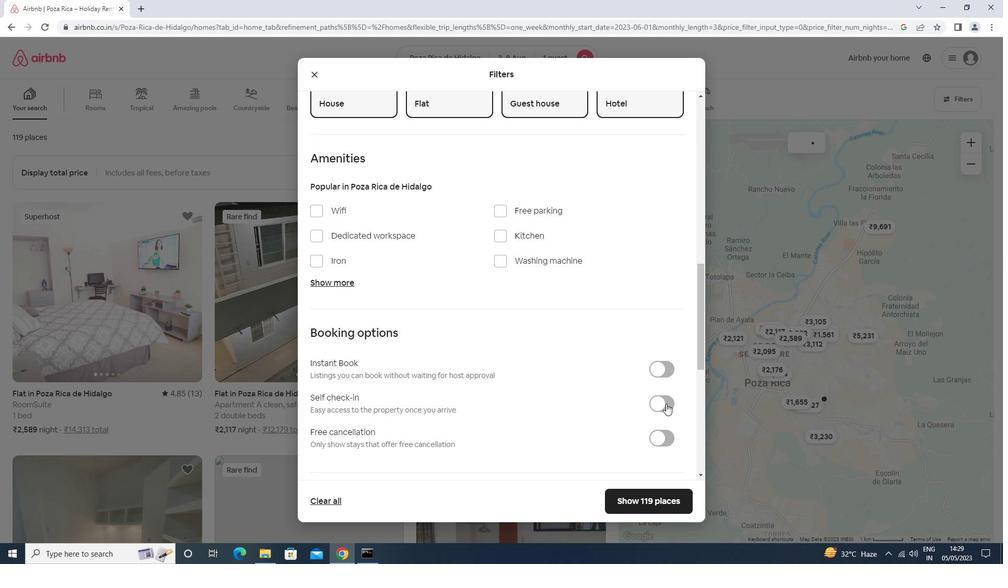 
Action: Mouse moved to (664, 407)
Screenshot: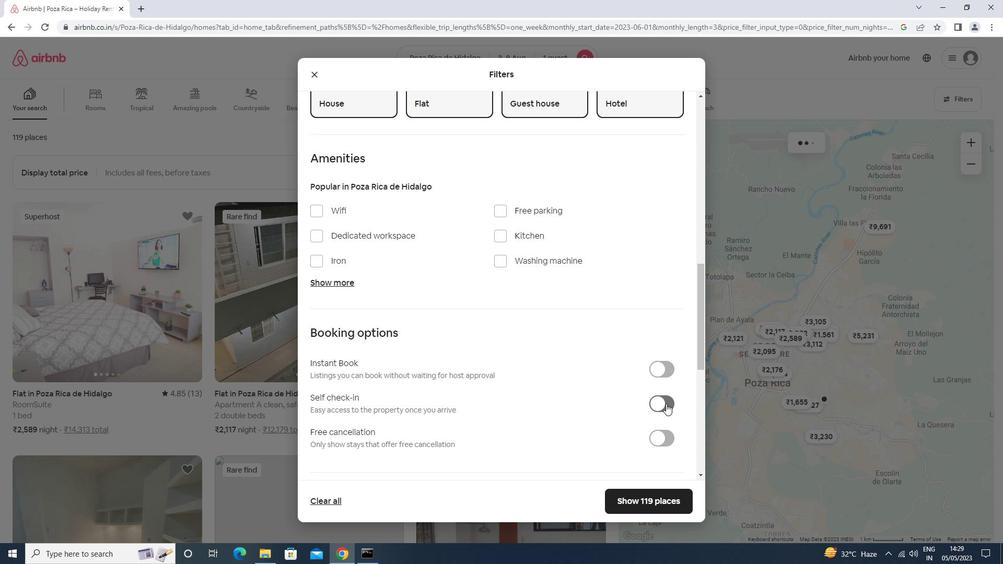 
Action: Mouse scrolled (664, 406) with delta (0, 0)
Screenshot: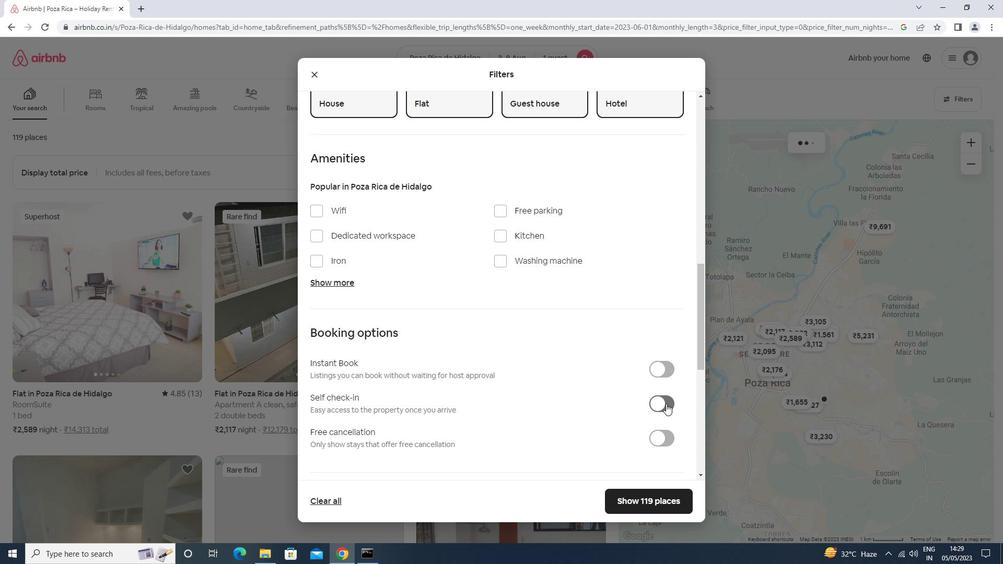 
Action: Mouse moved to (664, 407)
Screenshot: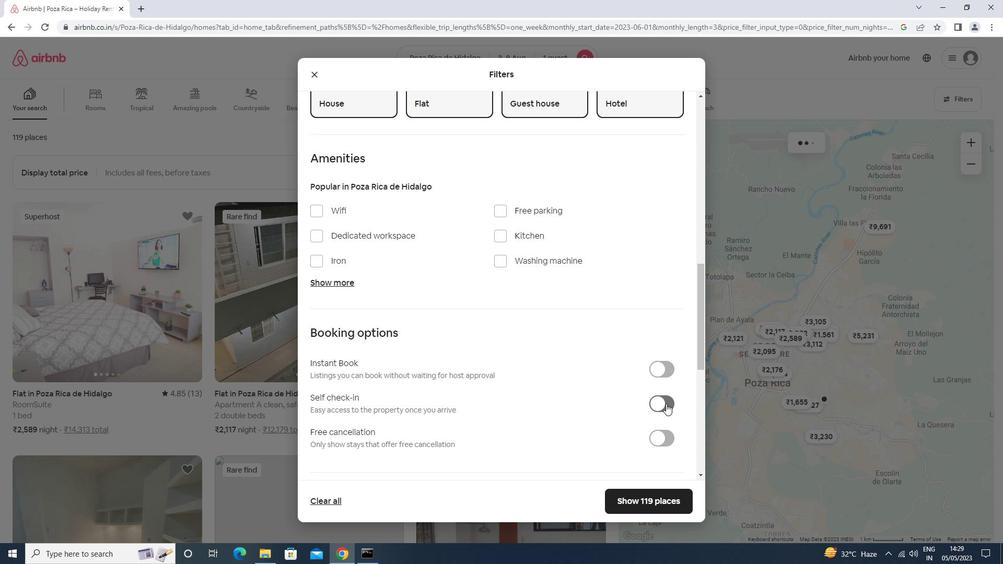 
Action: Mouse scrolled (664, 407) with delta (0, 0)
Screenshot: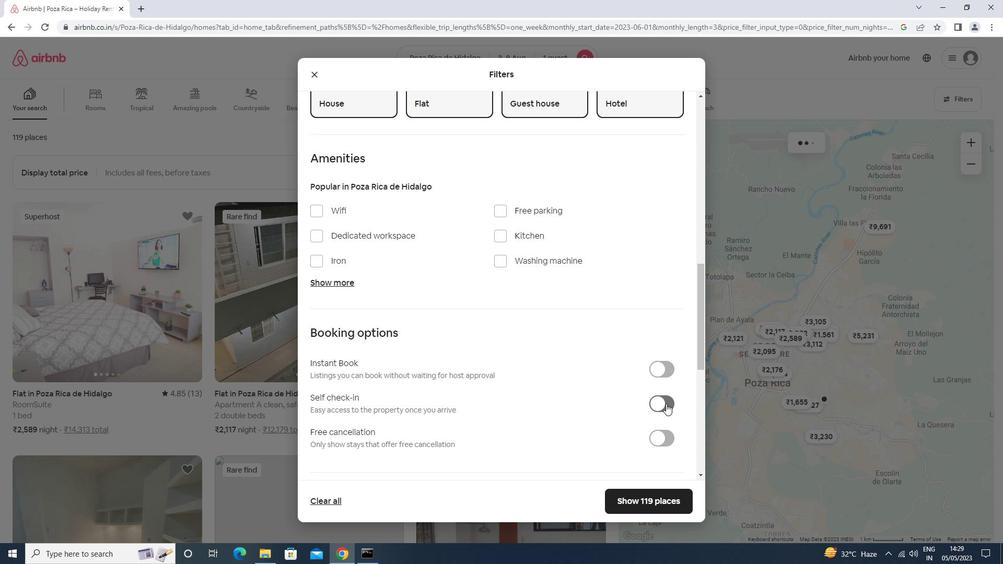 
Action: Mouse moved to (664, 407)
Screenshot: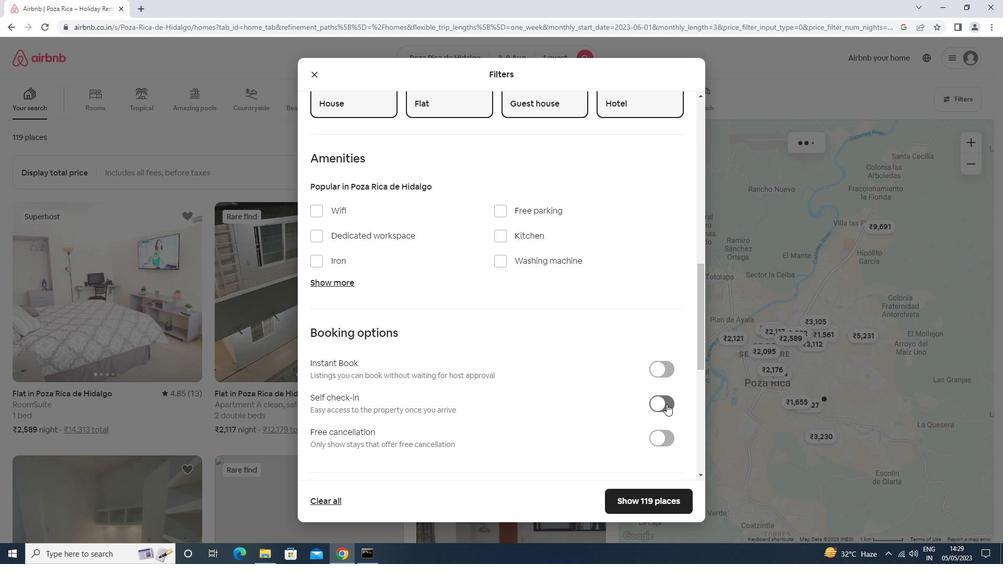 
Action: Mouse scrolled (664, 407) with delta (0, 0)
Screenshot: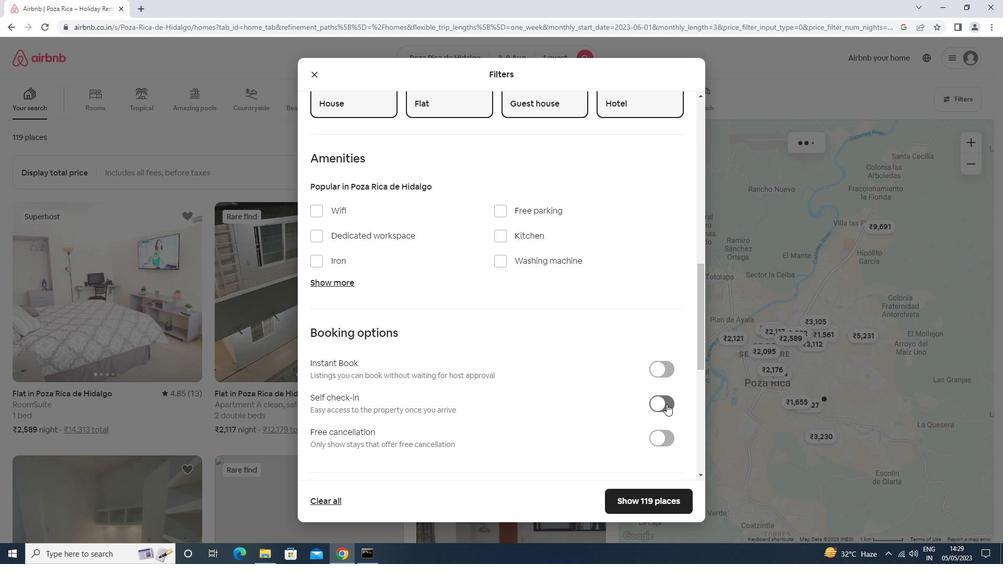 
Action: Mouse scrolled (664, 407) with delta (0, 0)
Screenshot: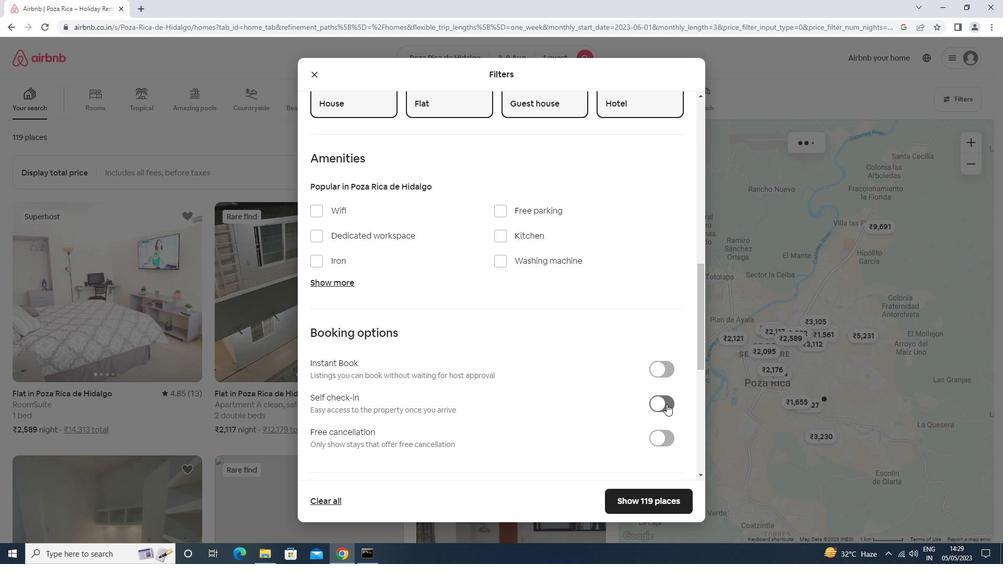 
Action: Mouse scrolled (664, 407) with delta (0, 0)
Screenshot: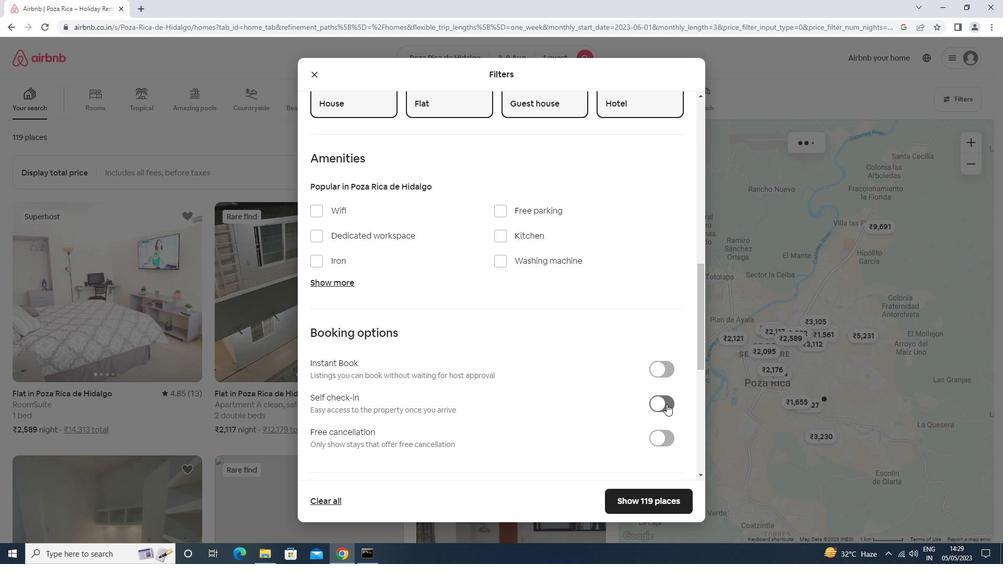 
Action: Mouse scrolled (664, 407) with delta (0, 0)
Screenshot: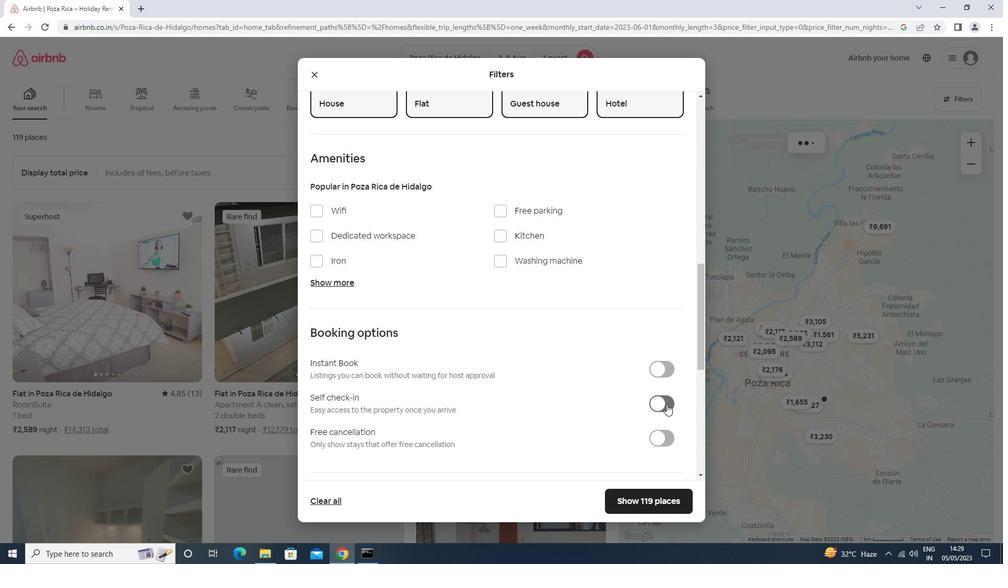 
Action: Mouse moved to (663, 408)
Screenshot: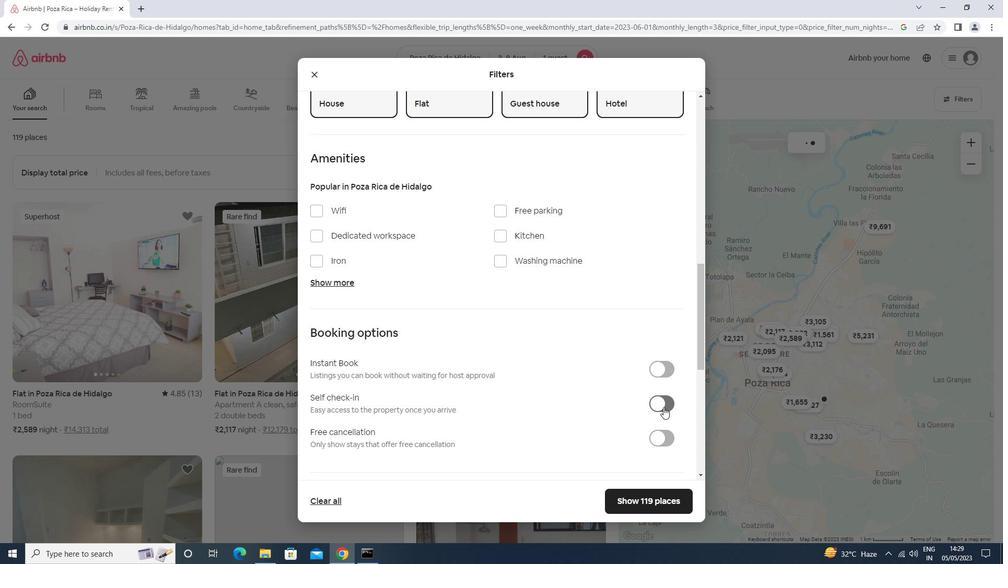 
Action: Mouse scrolled (663, 407) with delta (0, 0)
Screenshot: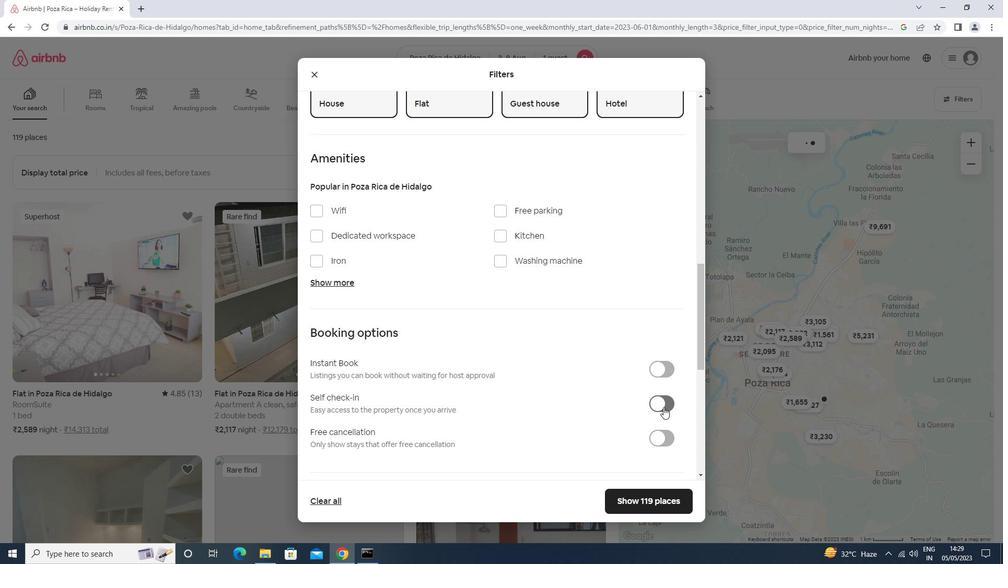
Action: Mouse moved to (662, 408)
Screenshot: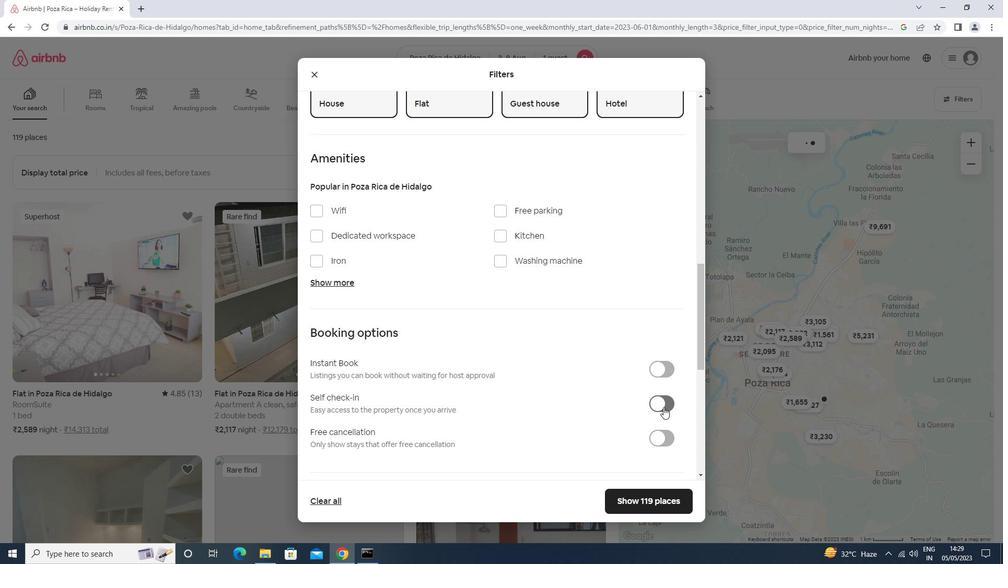 
Action: Mouse scrolled (662, 408) with delta (0, 0)
Screenshot: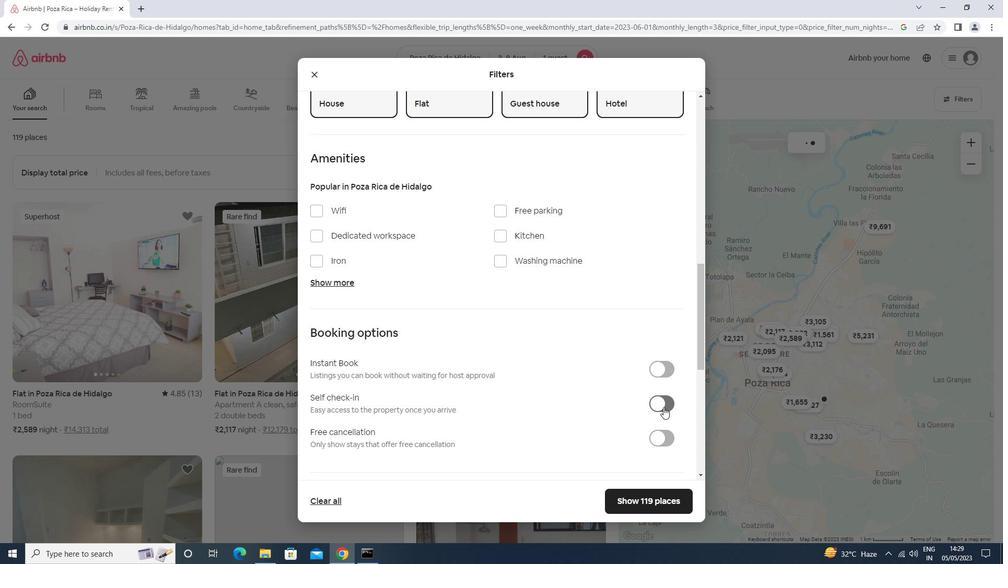 
Action: Mouse moved to (661, 408)
Screenshot: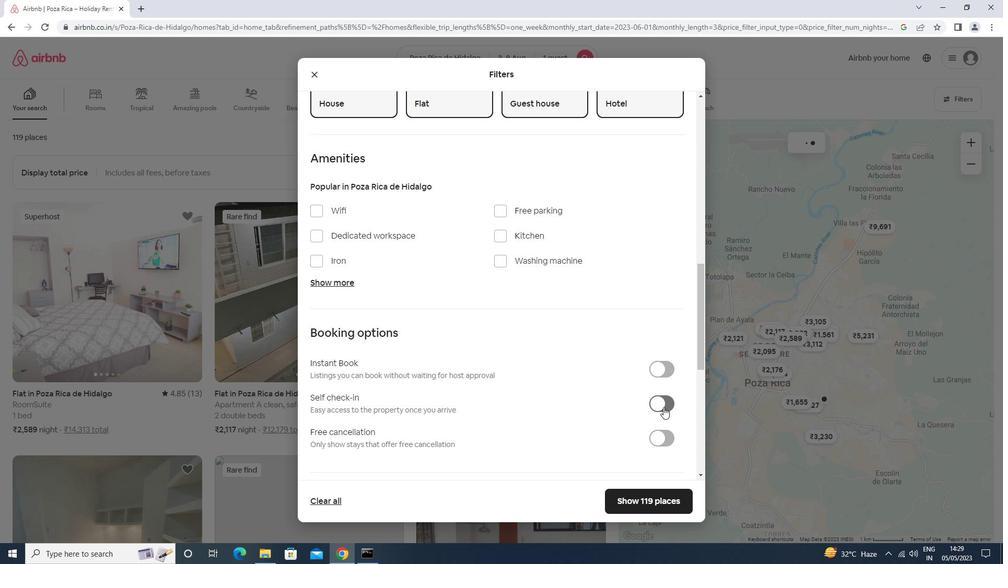 
Action: Mouse scrolled (661, 408) with delta (0, 0)
Screenshot: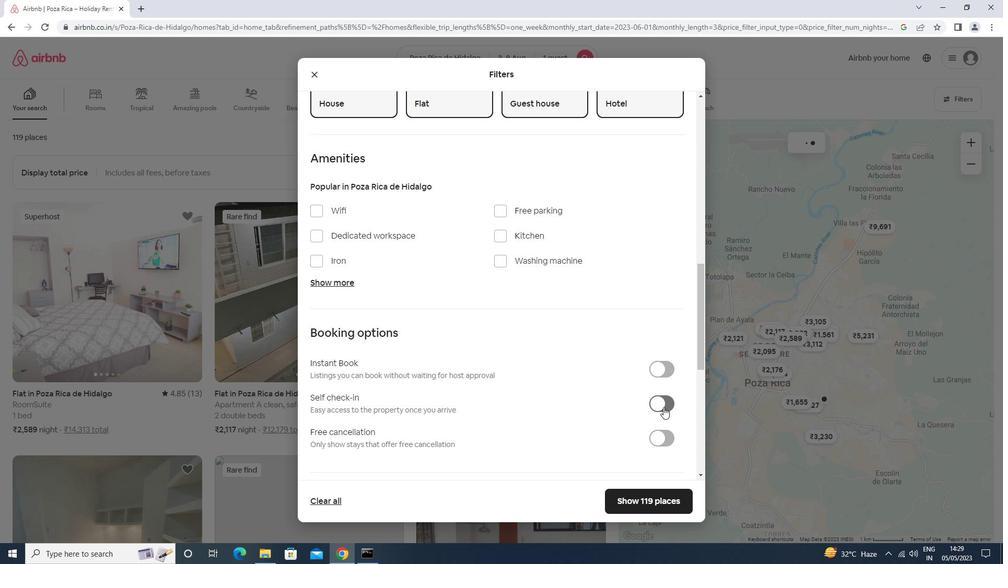 
Action: Mouse scrolled (661, 408) with delta (0, 0)
Screenshot: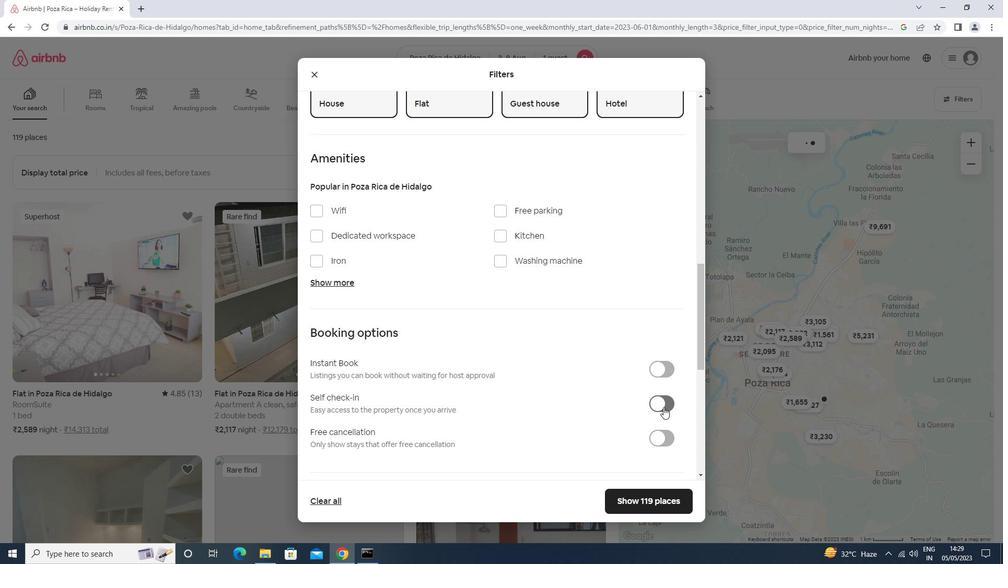 
Action: Mouse scrolled (661, 408) with delta (0, 0)
Screenshot: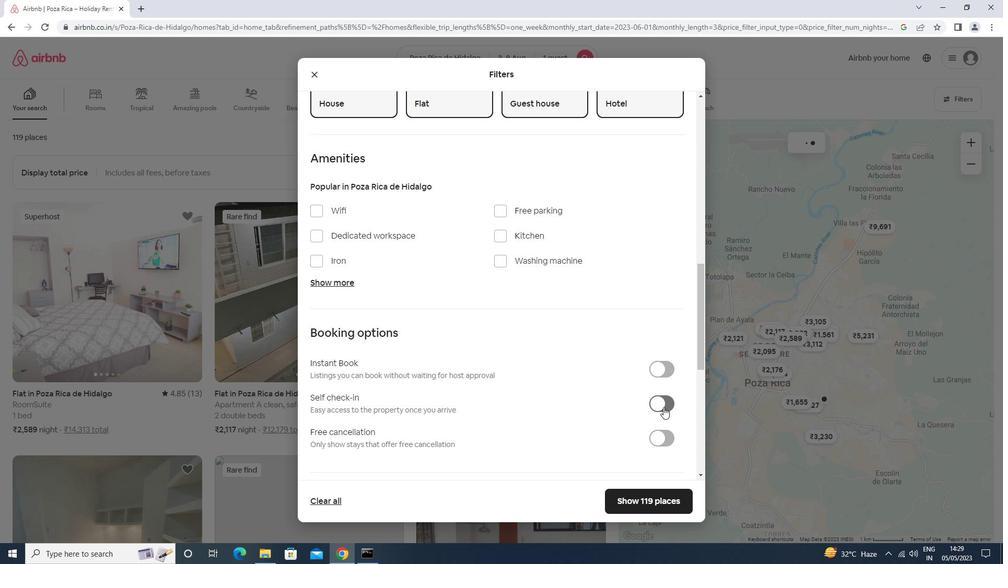 
Action: Mouse moved to (396, 426)
Screenshot: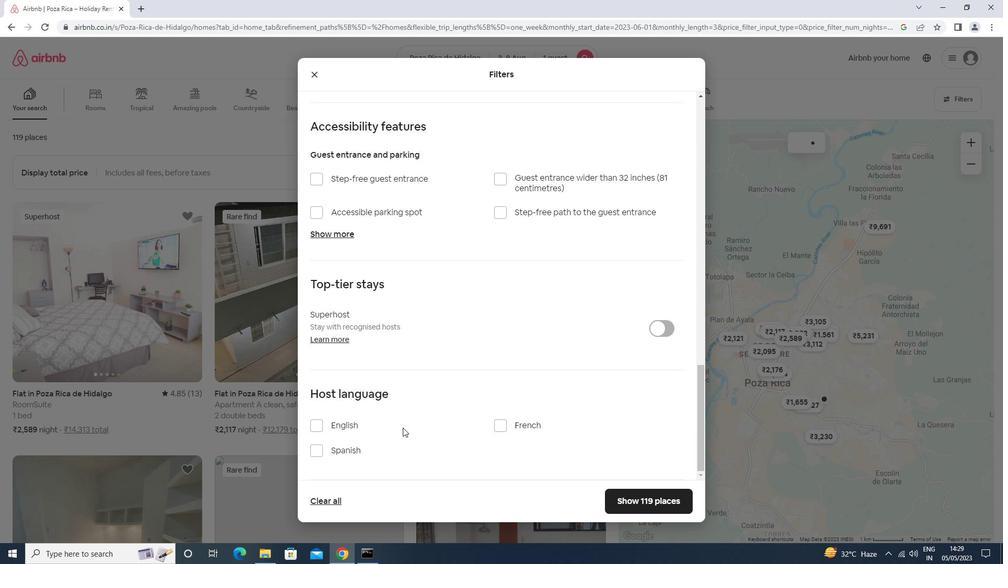 
Action: Mouse pressed left at (396, 426)
Screenshot: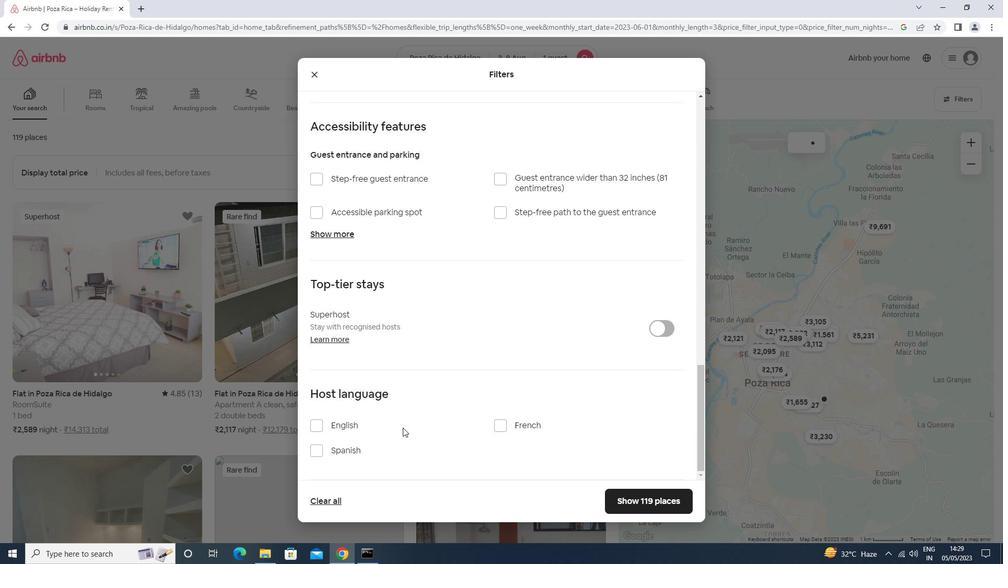 
Action: Mouse moved to (645, 505)
Screenshot: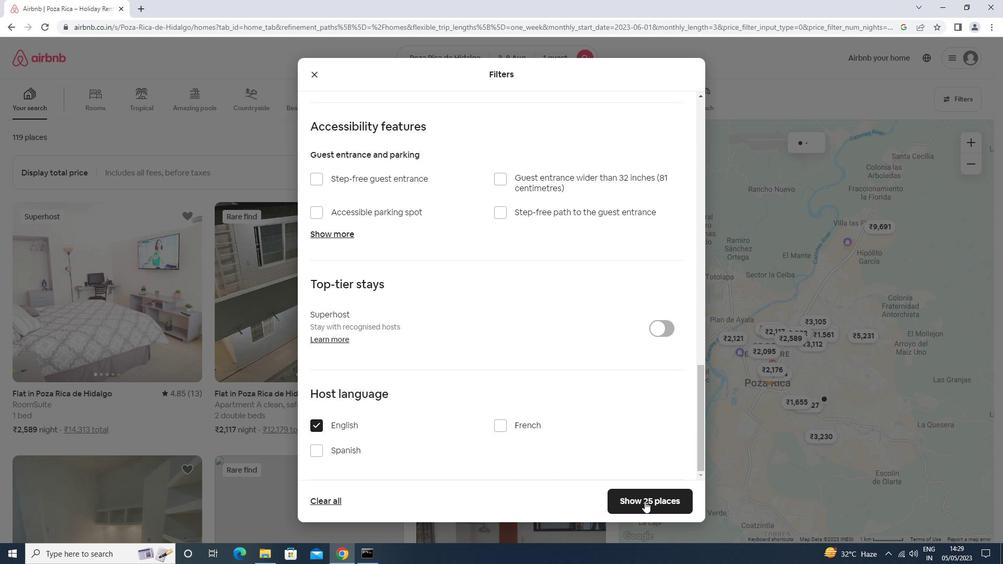 
Action: Mouse pressed left at (645, 505)
Screenshot: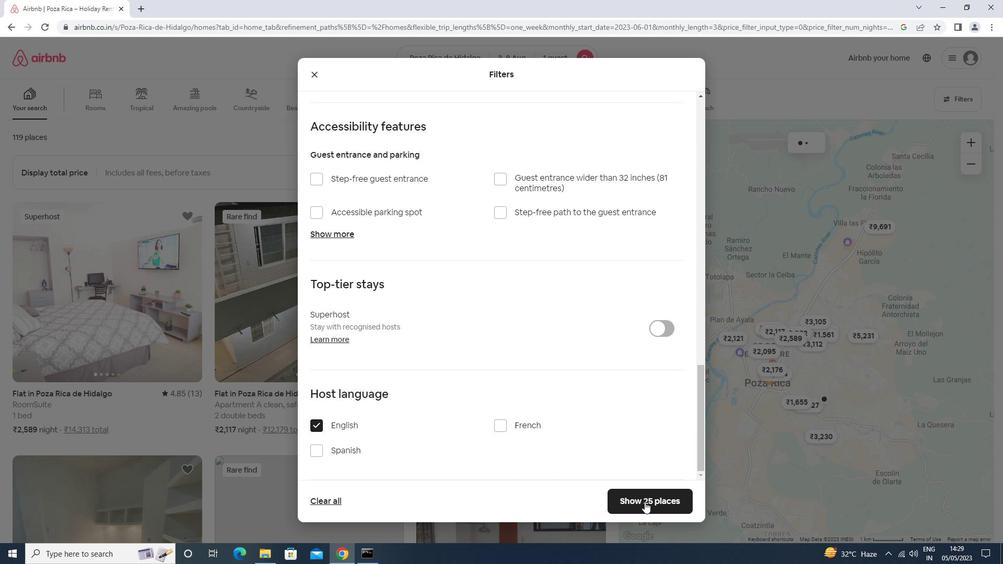
